 Task: Open Card Card0000000209 in Board Board0000000053 in Workspace WS0000000018 in Trello. Add Member mailaustralia7@gmail.com to Card Card0000000209 in Board Board0000000053 in Workspace WS0000000018 in Trello. Add Purple Label titled Label0000000209 to Card Card0000000209 in Board Board0000000053 in Workspace WS0000000018 in Trello. Add Checklist CL0000000209 to Card Card0000000209 in Board Board0000000053 in Workspace WS0000000018 in Trello. Add Dates with Start Date as Aug 01 2023 and Due Date as Aug 31 2023 to Card Card0000000209 in Board Board0000000053 in Workspace WS0000000018 in Trello
Action: Mouse moved to (661, 69)
Screenshot: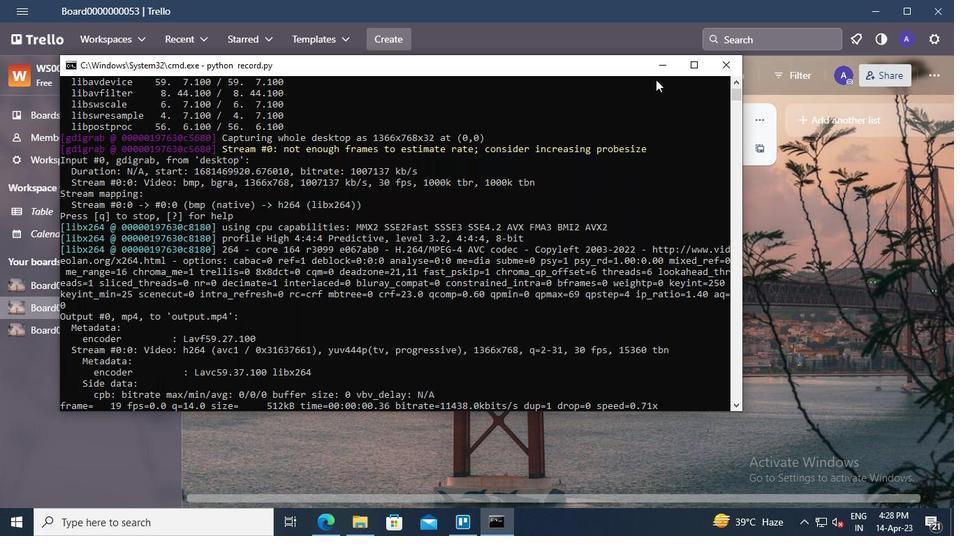 
Action: Mouse pressed left at (661, 69)
Screenshot: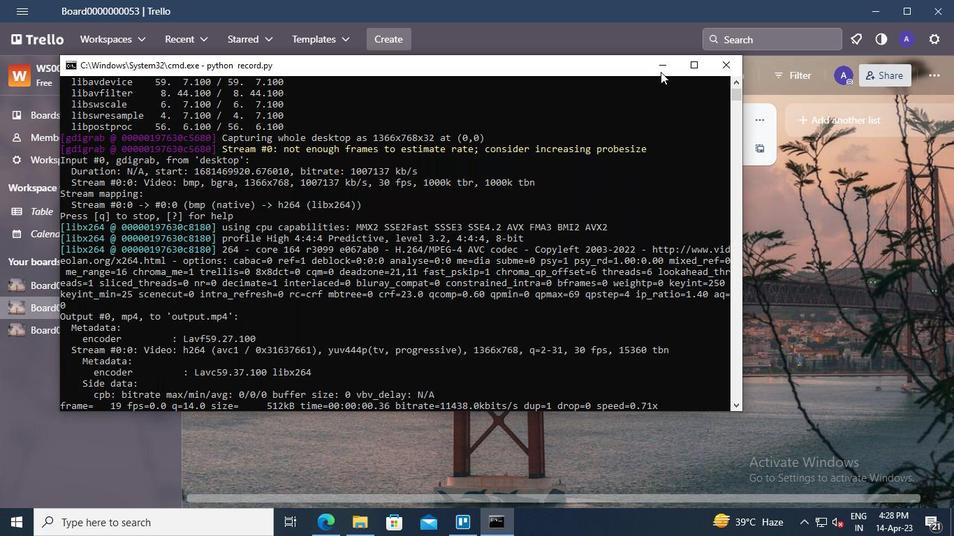 
Action: Mouse moved to (261, 150)
Screenshot: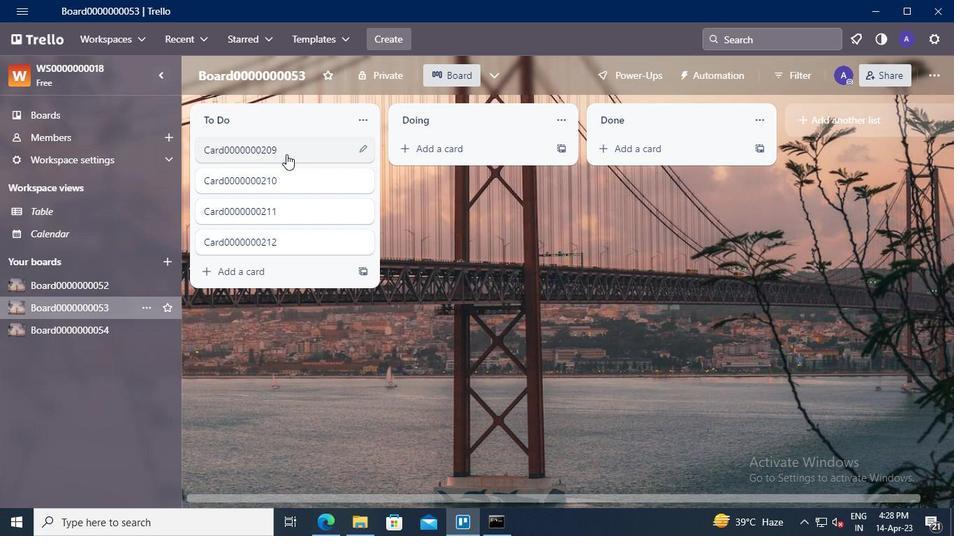 
Action: Mouse pressed left at (261, 150)
Screenshot: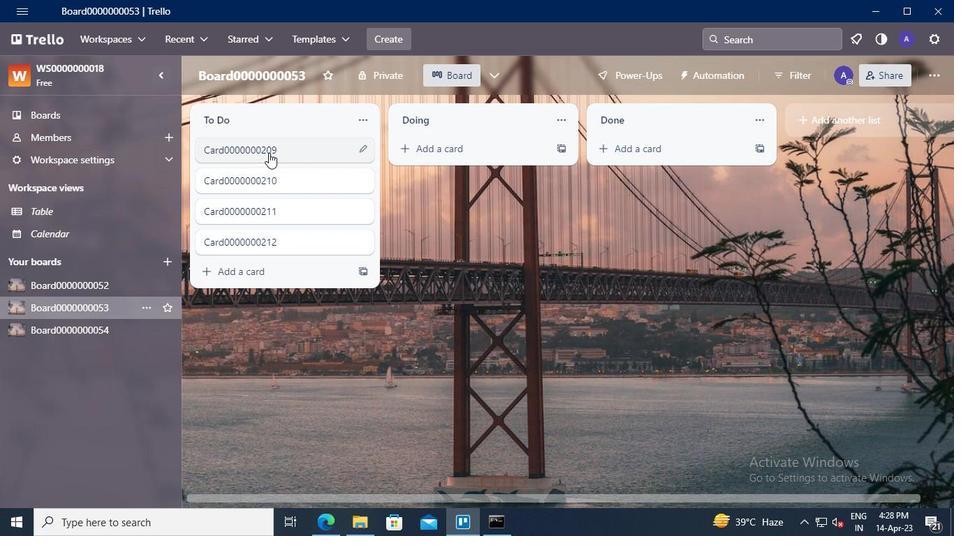 
Action: Mouse moved to (646, 129)
Screenshot: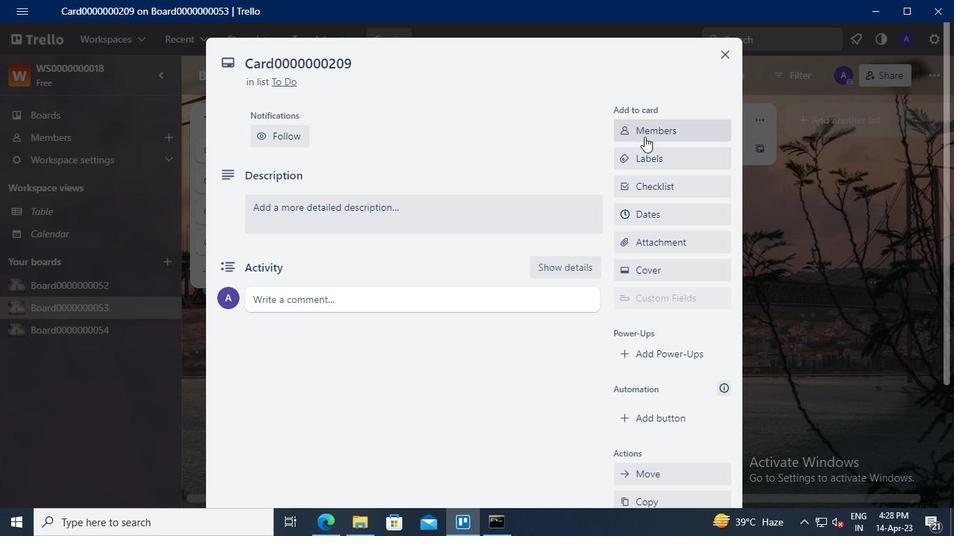 
Action: Mouse pressed left at (646, 129)
Screenshot: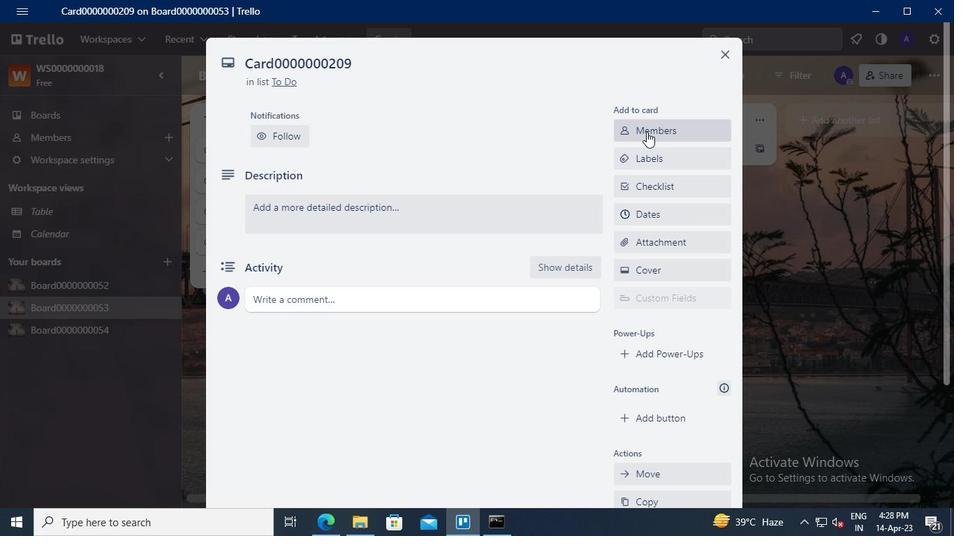 
Action: Mouse moved to (664, 189)
Screenshot: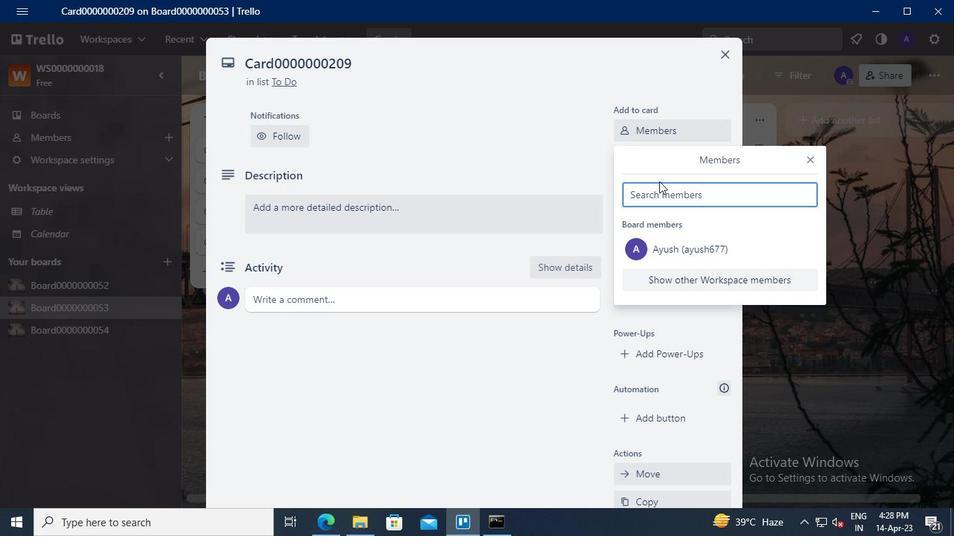 
Action: Mouse pressed left at (664, 189)
Screenshot: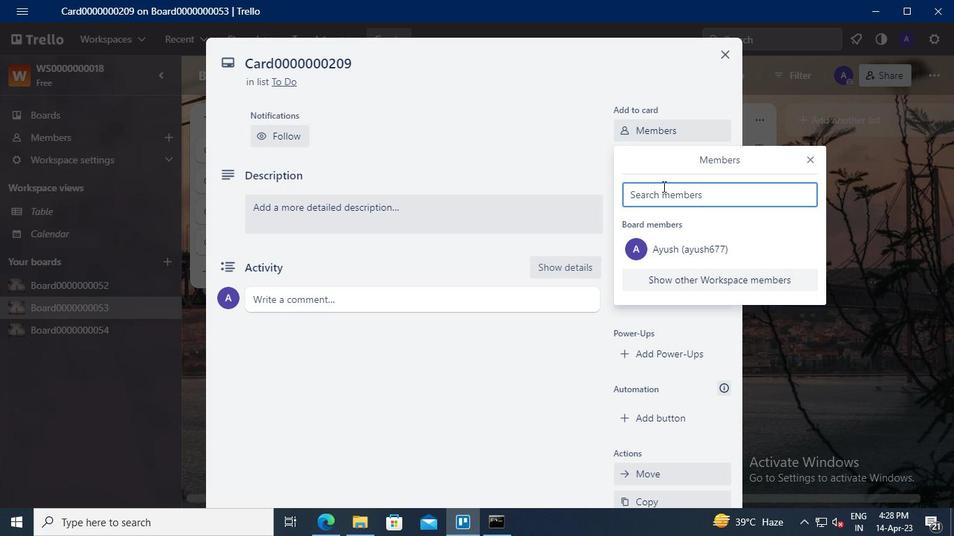 
Action: Mouse moved to (615, 169)
Screenshot: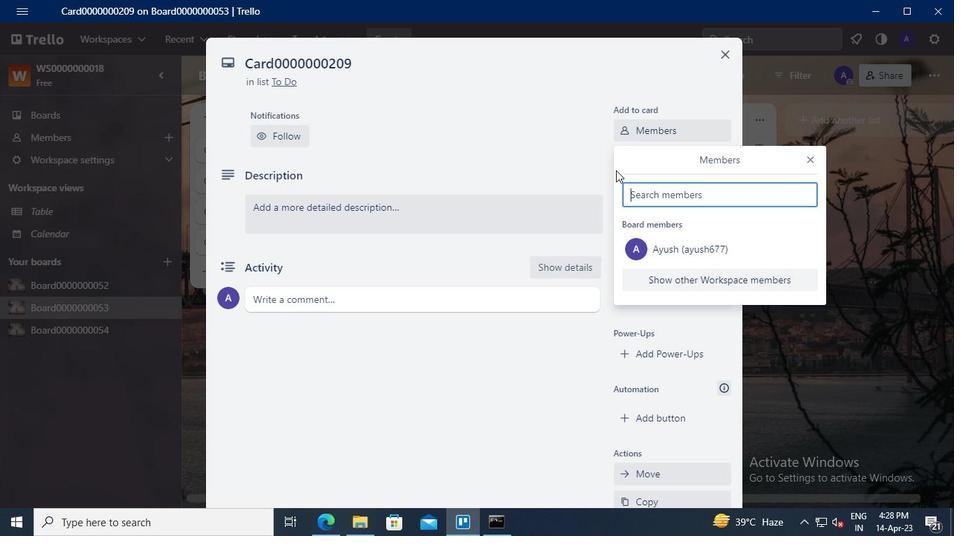 
Action: Keyboard Key.shift_r
Screenshot: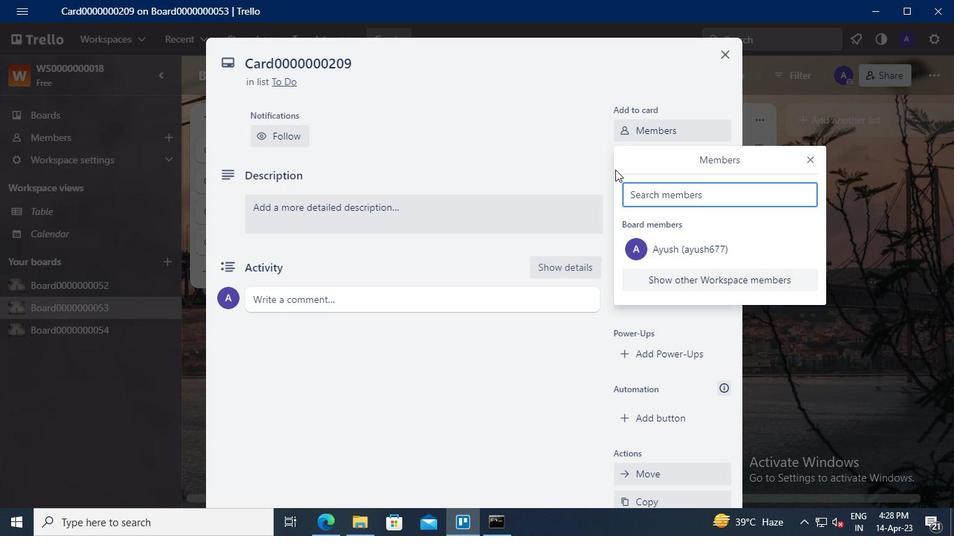 
Action: Keyboard A
Screenshot: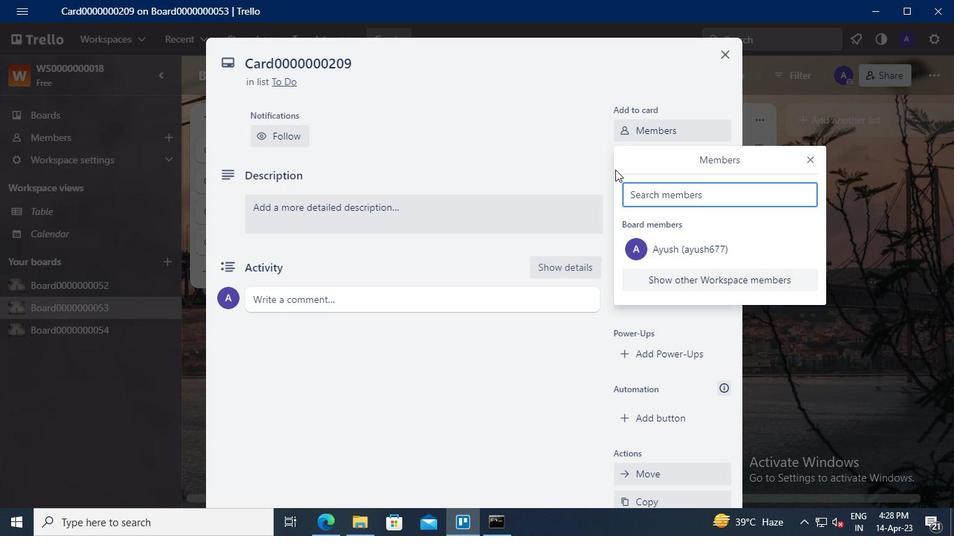 
Action: Keyboard u
Screenshot: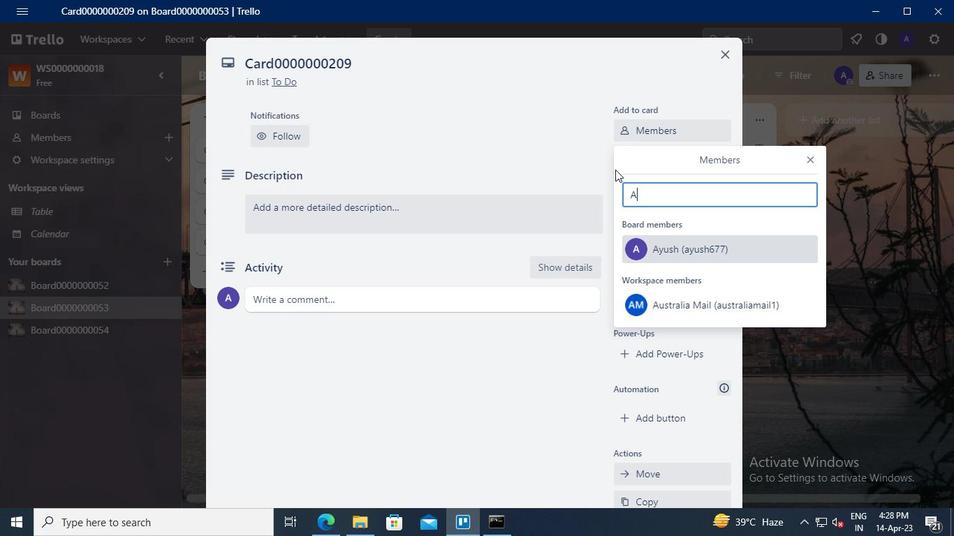 
Action: Keyboard s
Screenshot: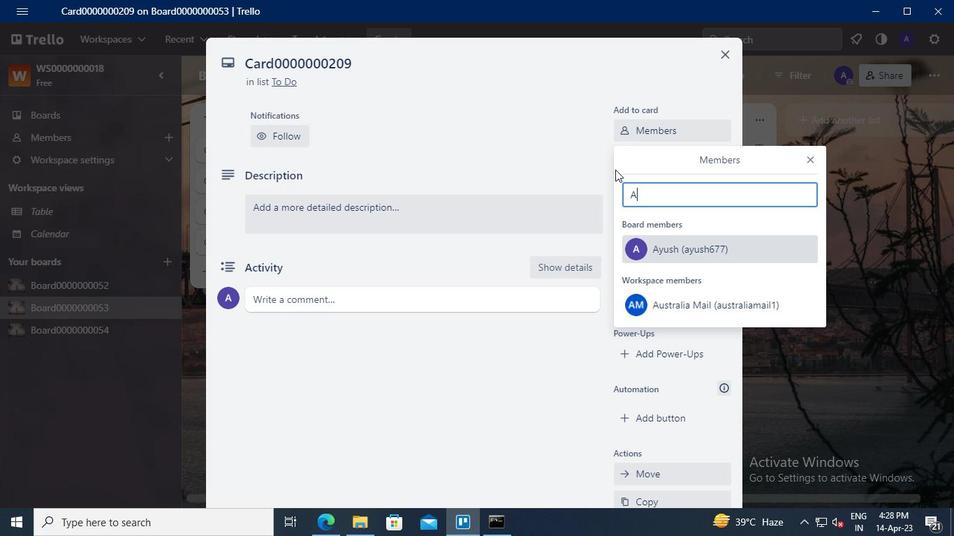 
Action: Keyboard t
Screenshot: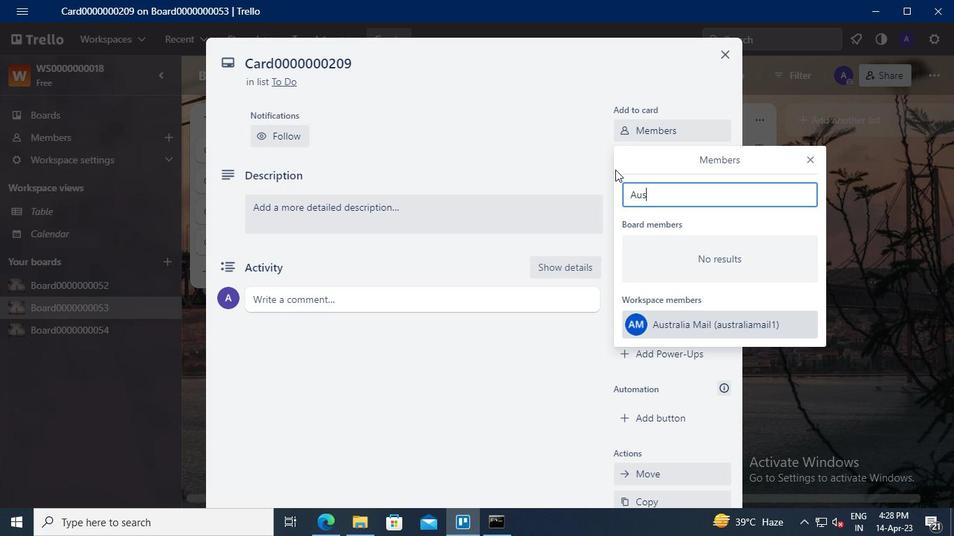 
Action: Mouse moved to (613, 169)
Screenshot: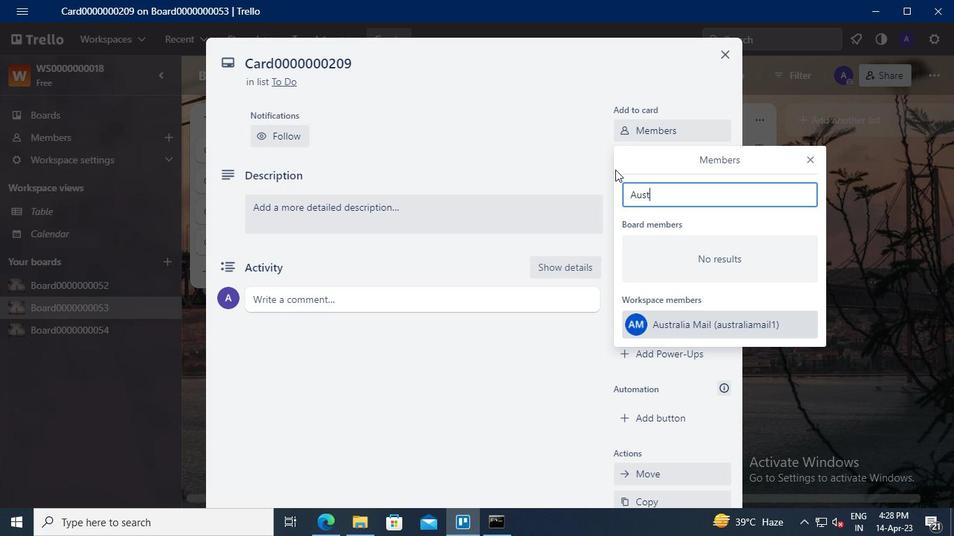 
Action: Keyboard r
Screenshot: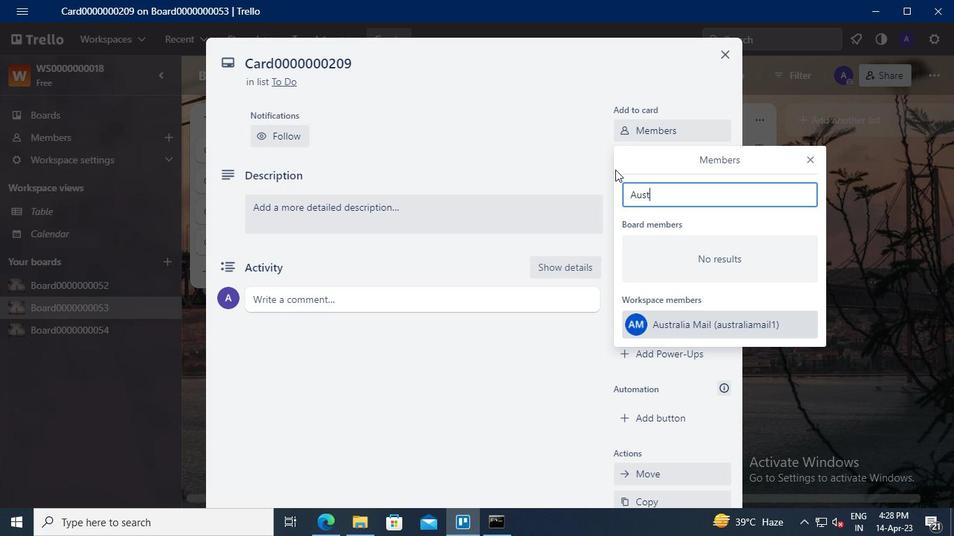 
Action: Keyboard a
Screenshot: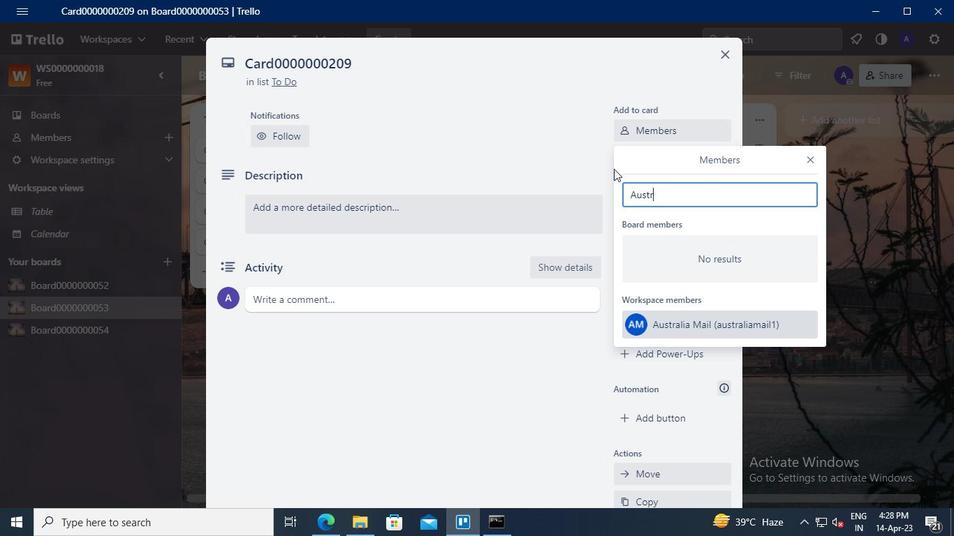 
Action: Keyboard l
Screenshot: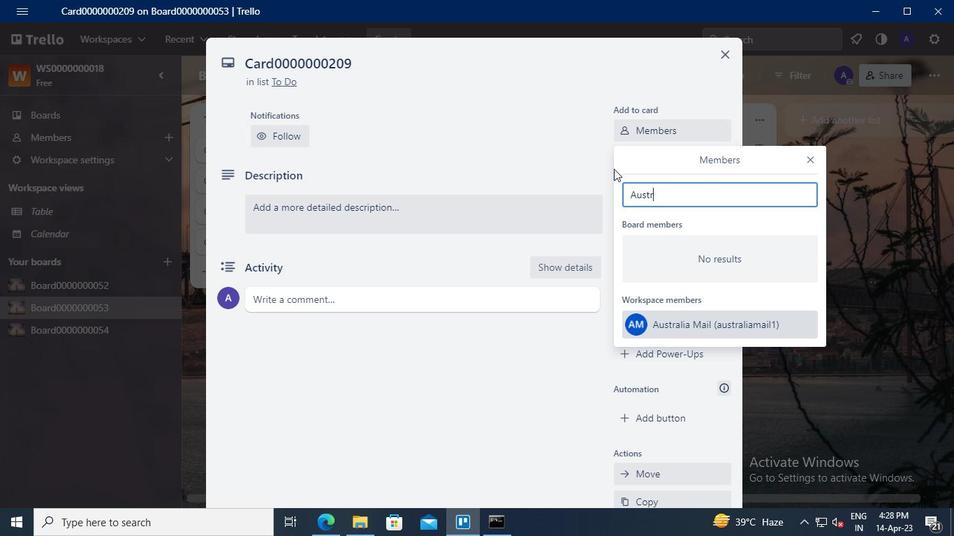 
Action: Keyboard i
Screenshot: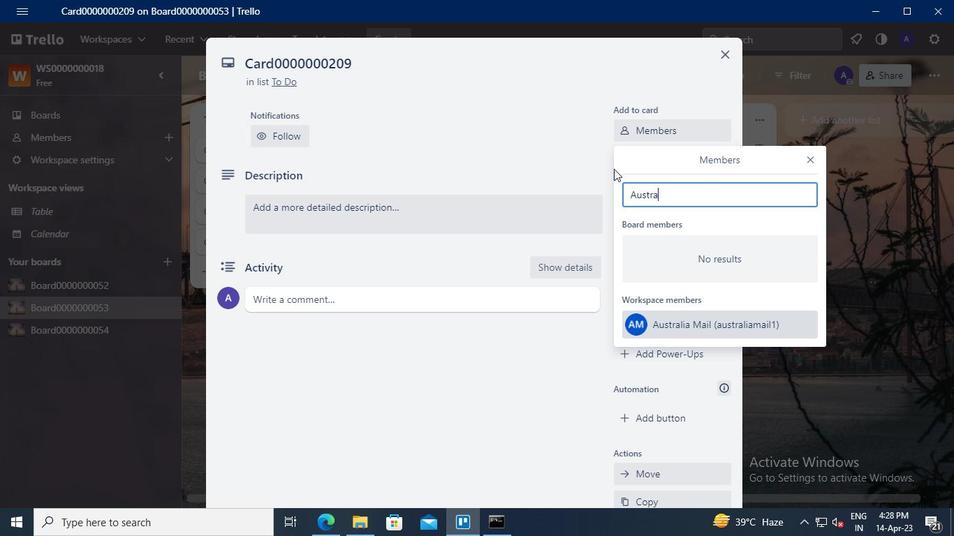 
Action: Keyboard a
Screenshot: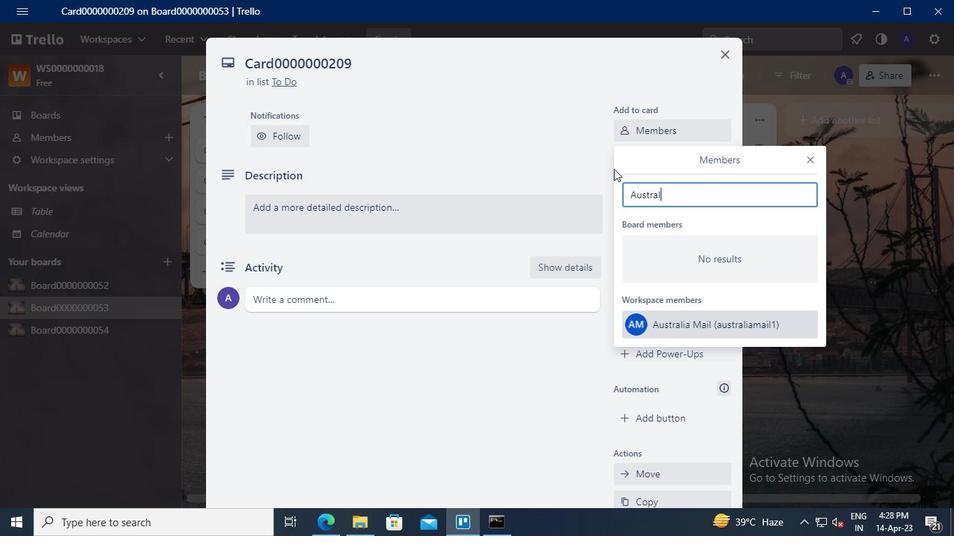 
Action: Mouse moved to (684, 326)
Screenshot: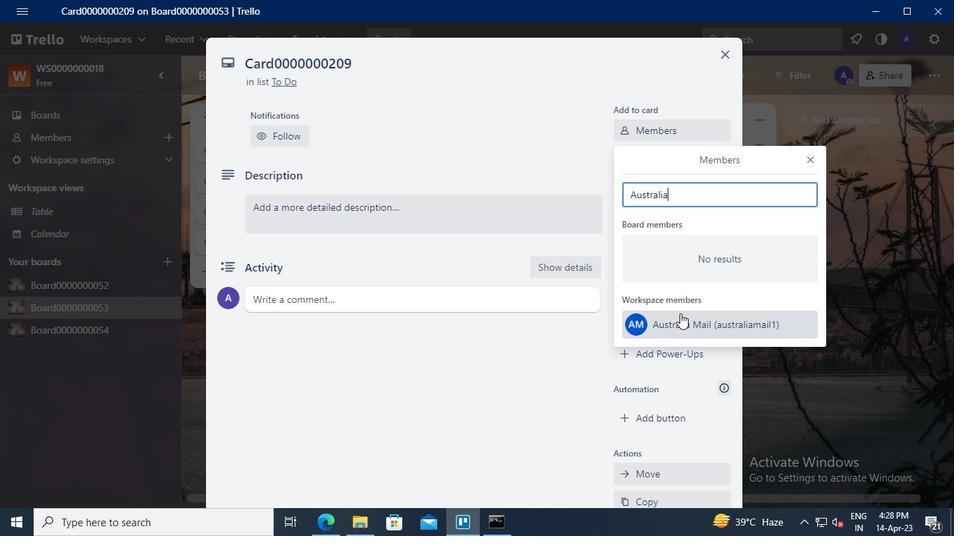 
Action: Mouse pressed left at (684, 326)
Screenshot: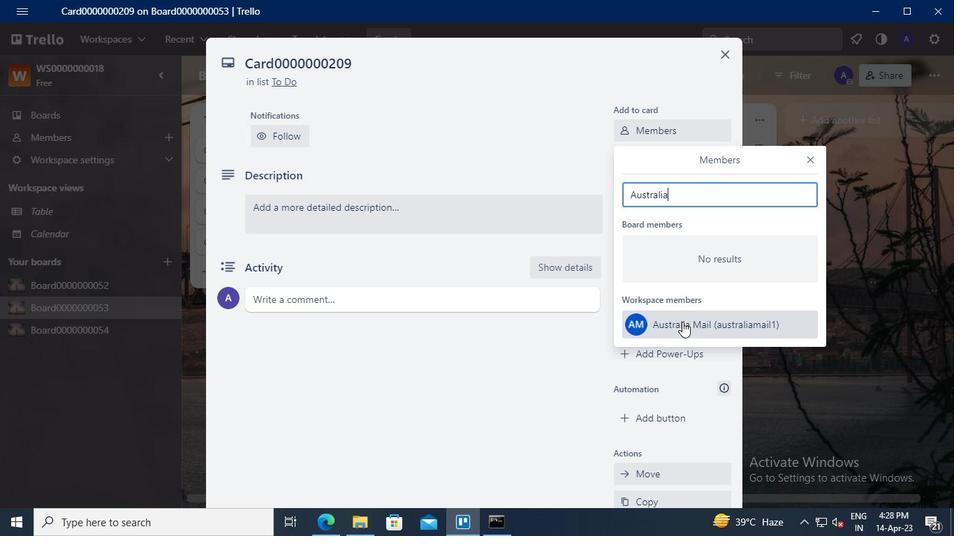 
Action: Mouse moved to (810, 159)
Screenshot: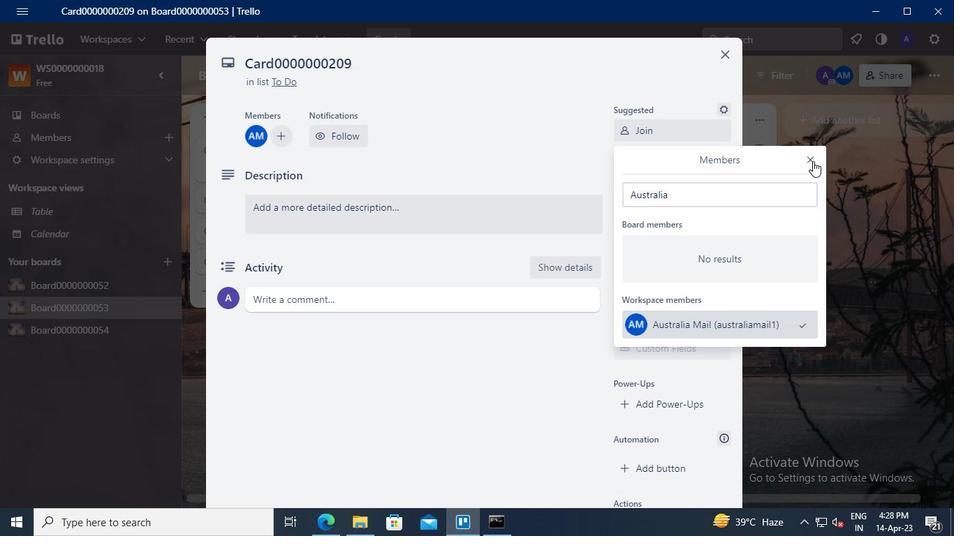 
Action: Mouse pressed left at (810, 159)
Screenshot: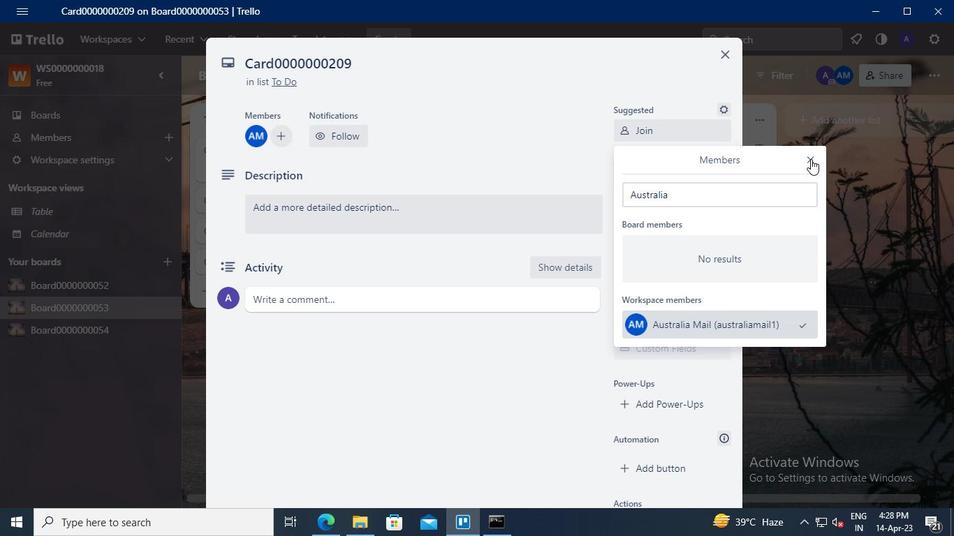 
Action: Mouse moved to (684, 205)
Screenshot: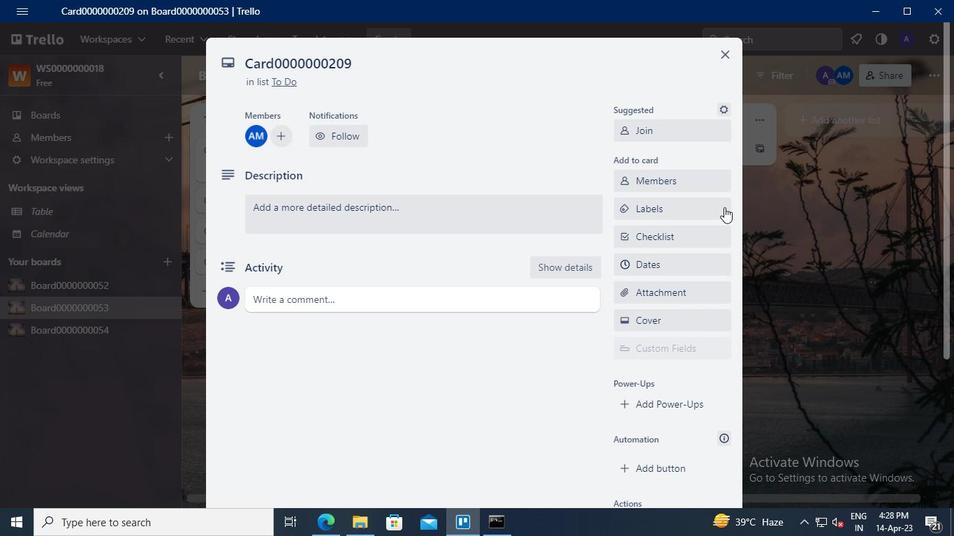 
Action: Mouse pressed left at (684, 205)
Screenshot: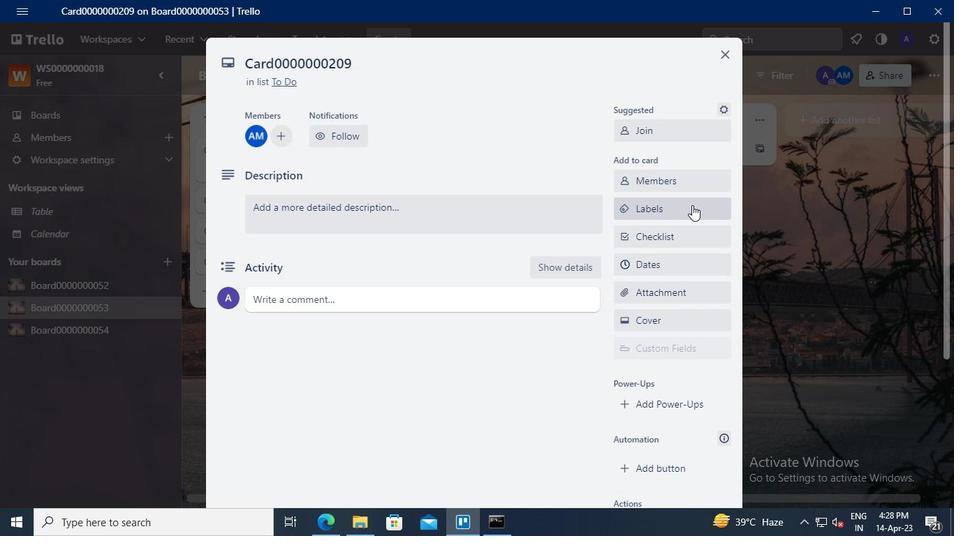 
Action: Mouse moved to (720, 317)
Screenshot: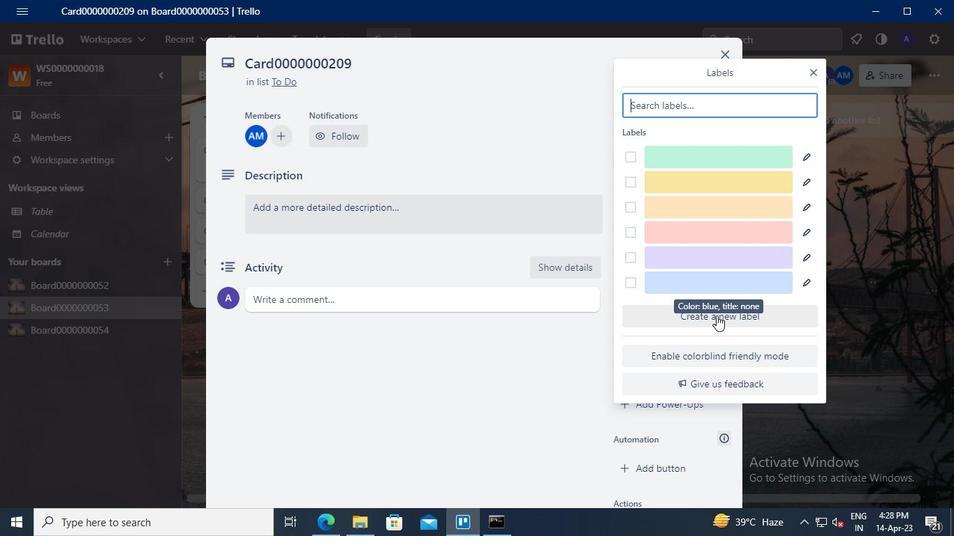 
Action: Mouse pressed left at (720, 317)
Screenshot: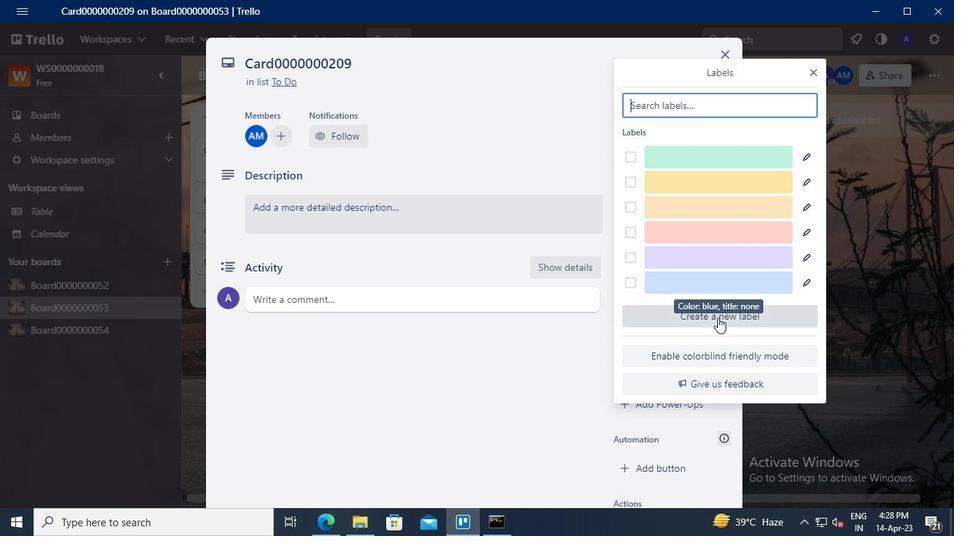 
Action: Mouse moved to (679, 196)
Screenshot: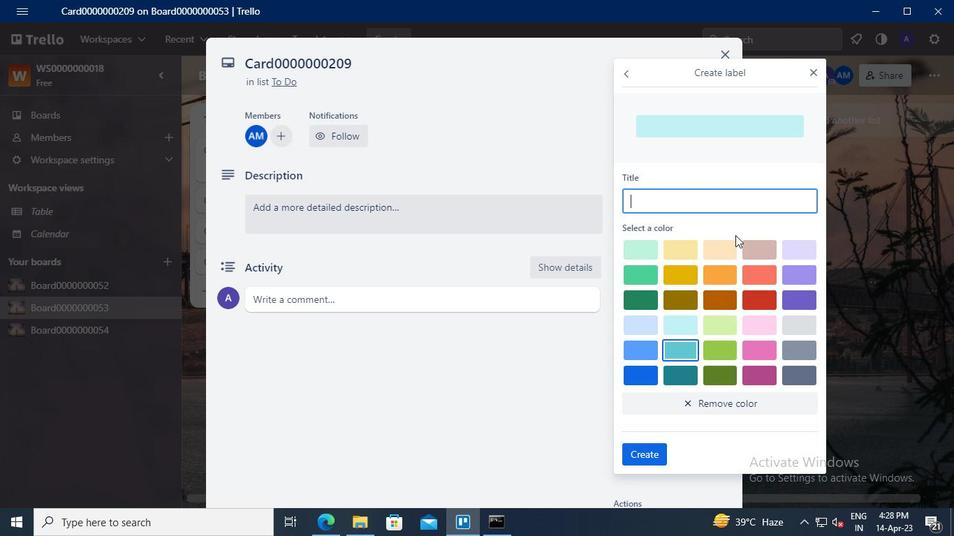 
Action: Mouse pressed left at (679, 196)
Screenshot: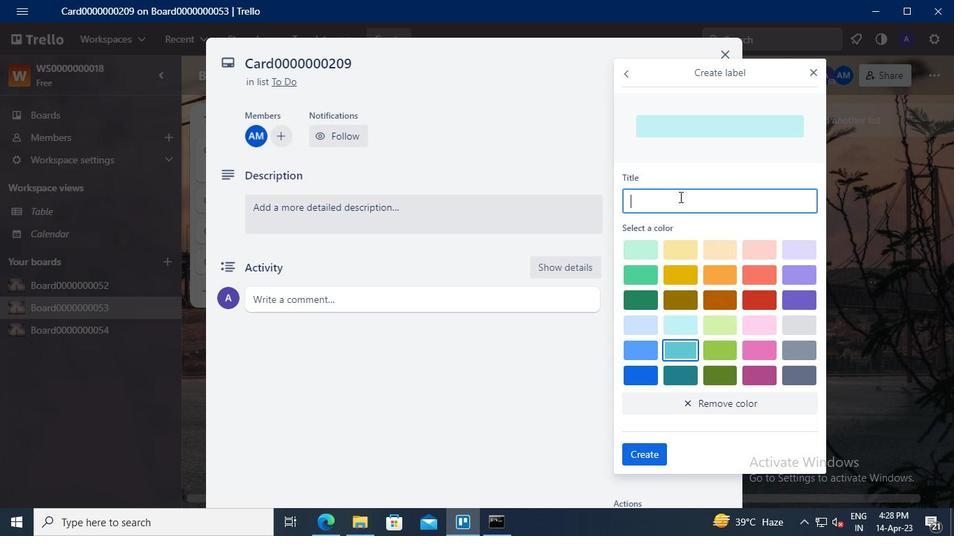 
Action: Keyboard Key.shift
Screenshot: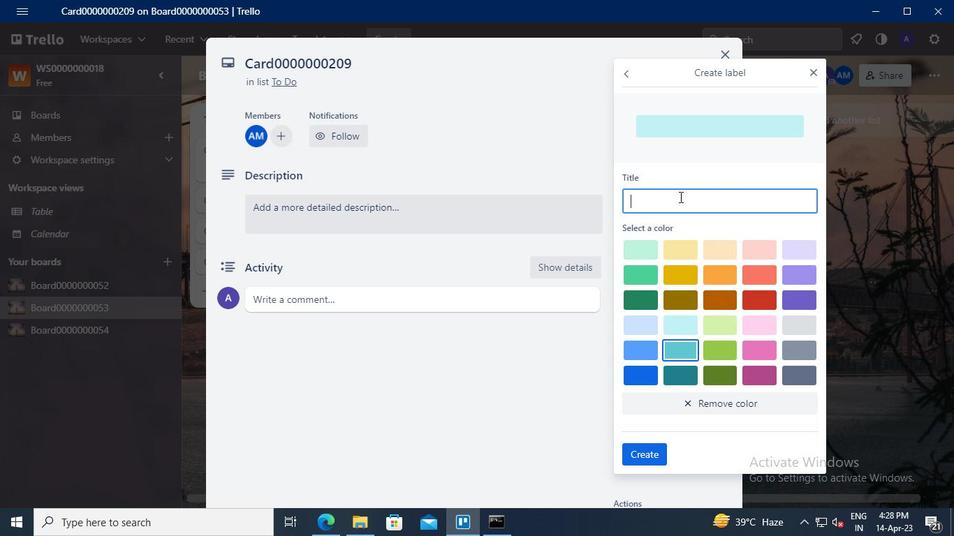
Action: Keyboard L
Screenshot: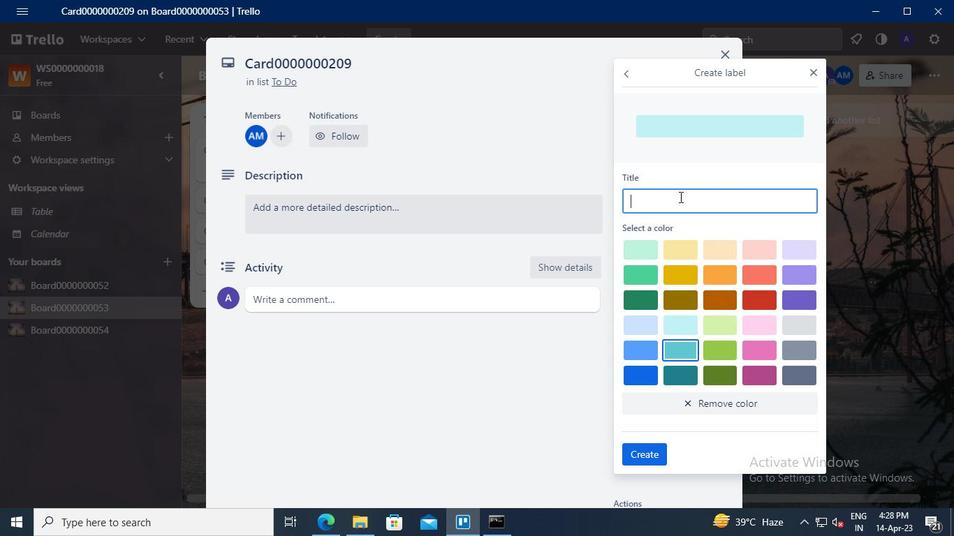 
Action: Keyboard a
Screenshot: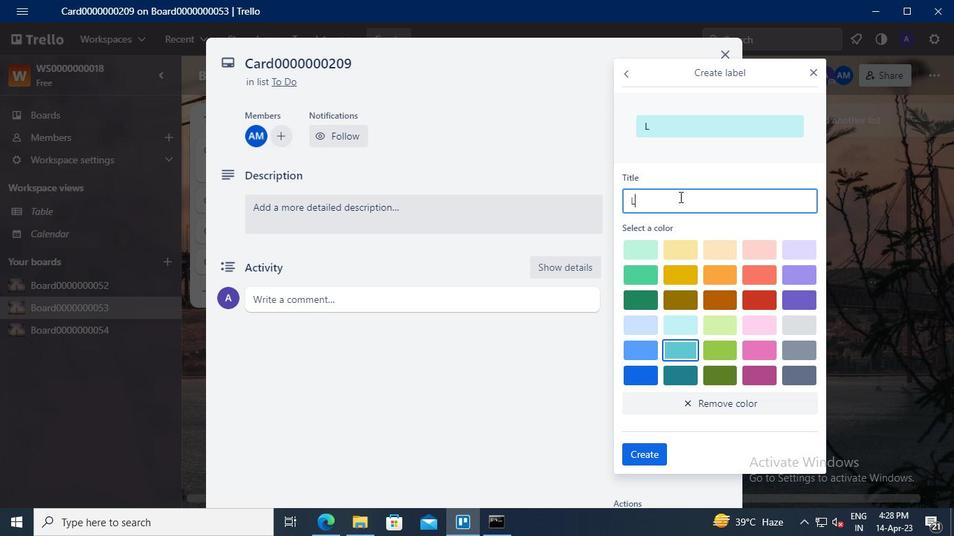 
Action: Mouse moved to (678, 196)
Screenshot: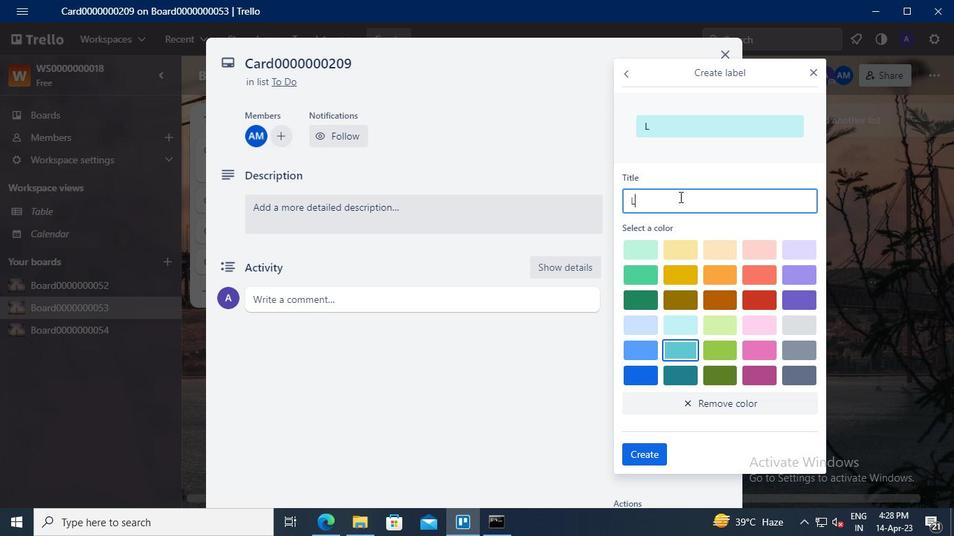 
Action: Keyboard b
Screenshot: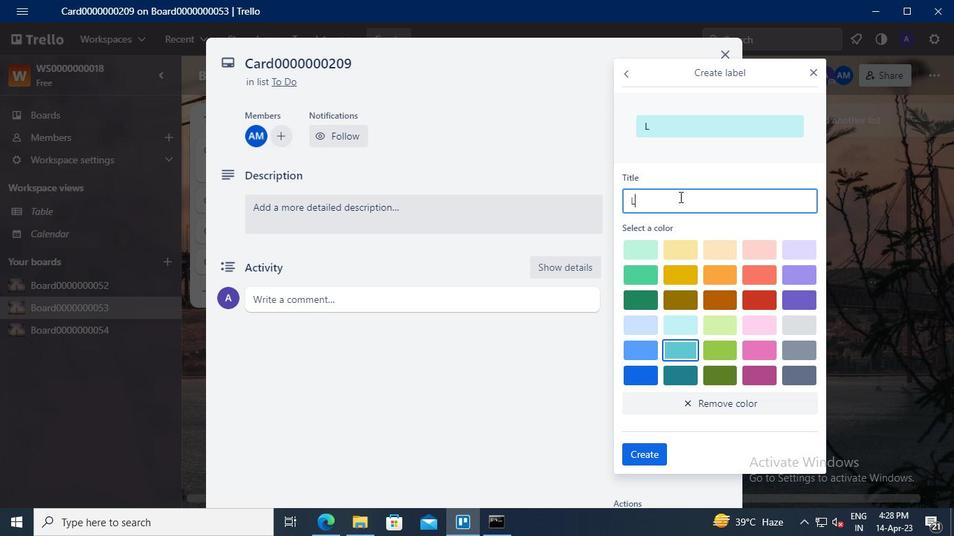 
Action: Keyboard e
Screenshot: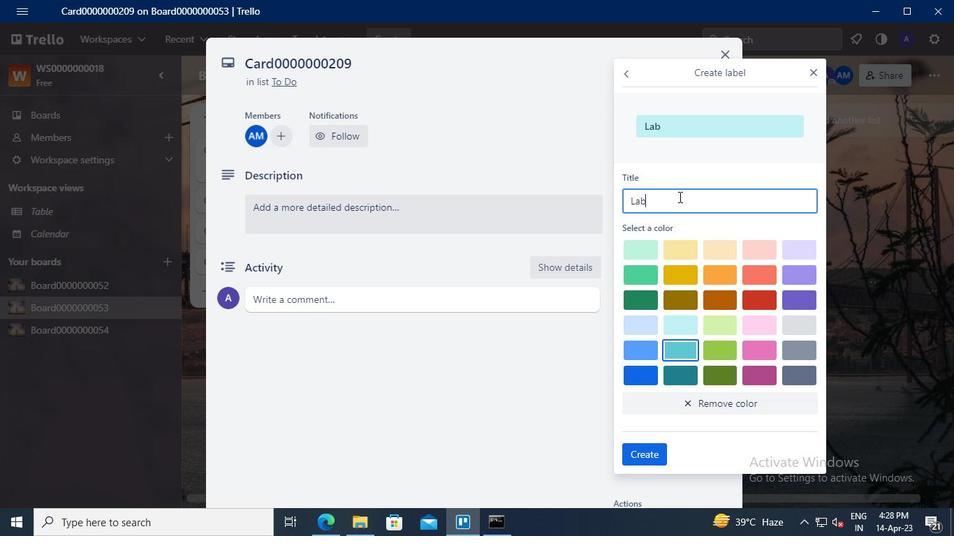 
Action: Keyboard l
Screenshot: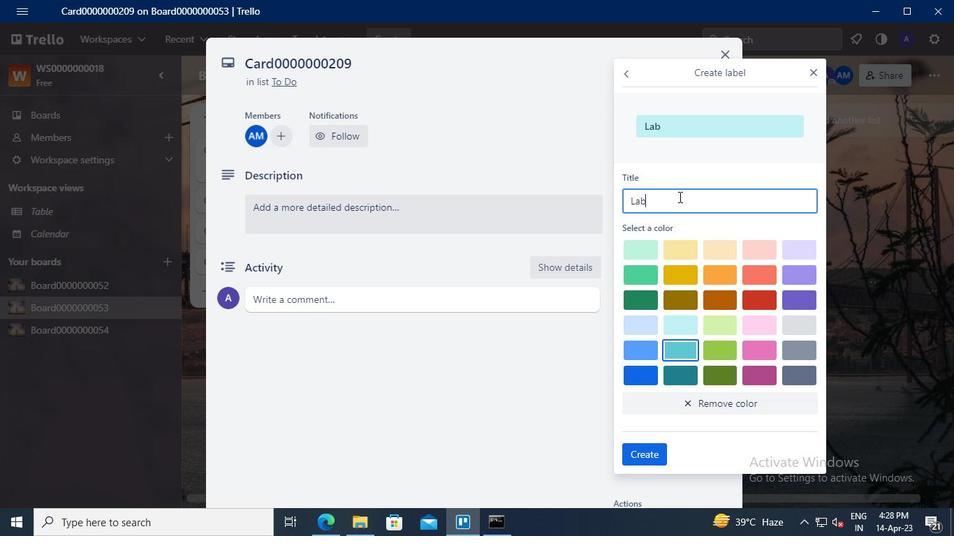 
Action: Keyboard <96>
Screenshot: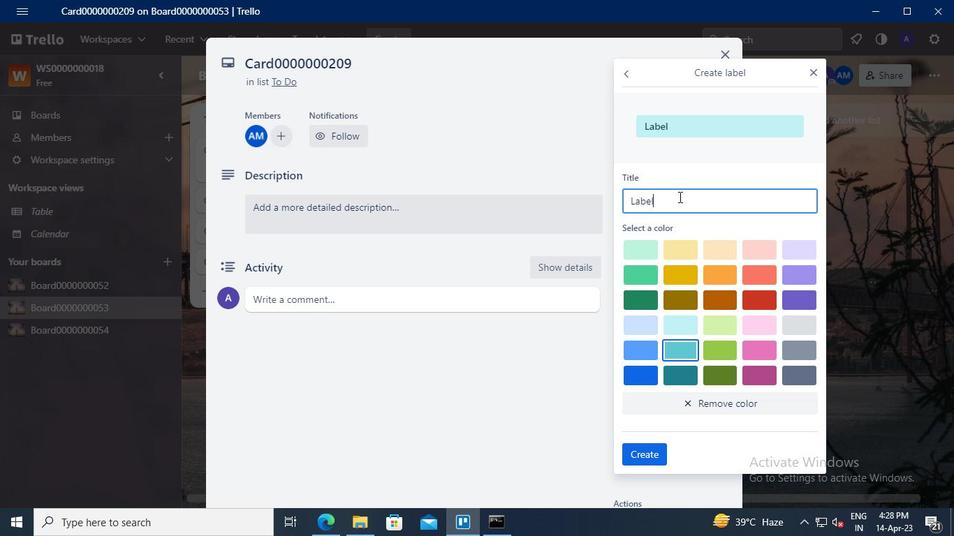 
Action: Keyboard <96>
Screenshot: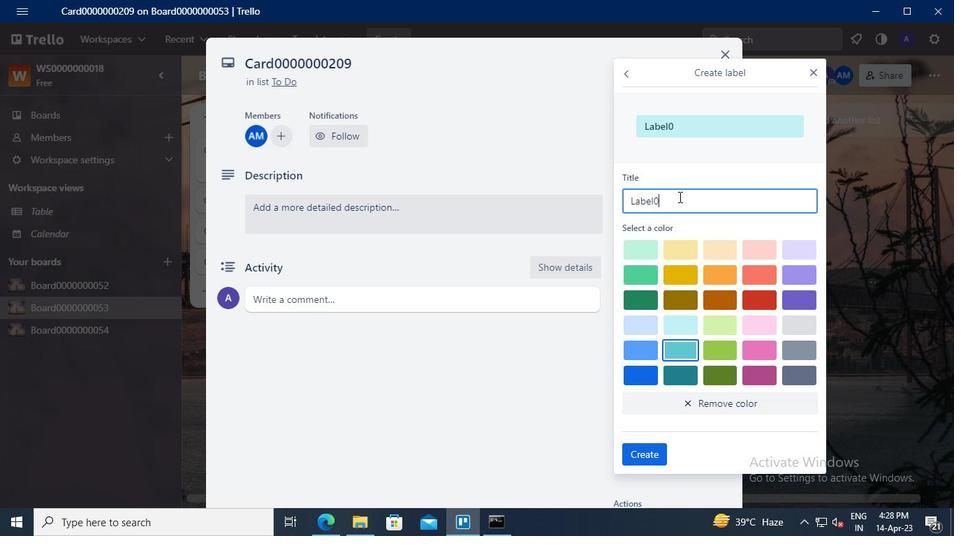 
Action: Keyboard <96>
Screenshot: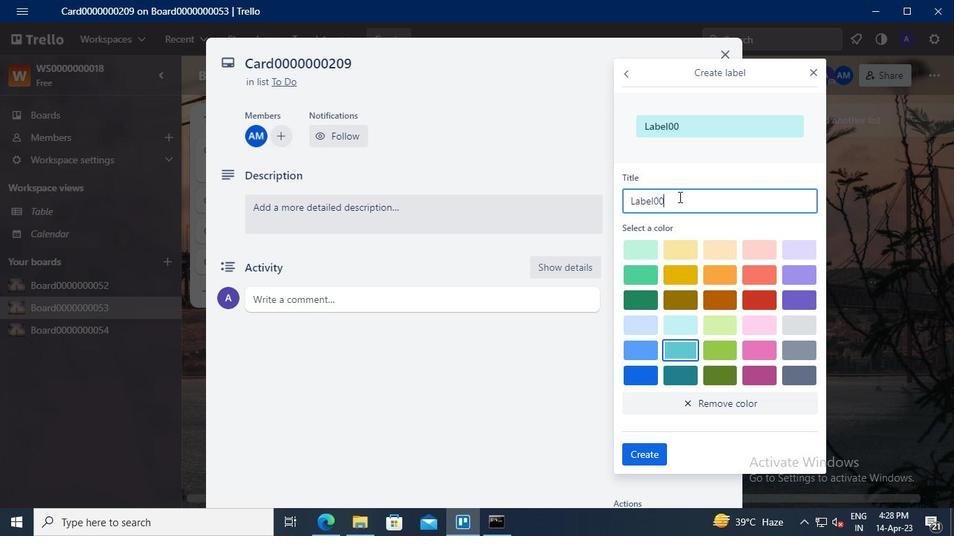 
Action: Keyboard <96>
Screenshot: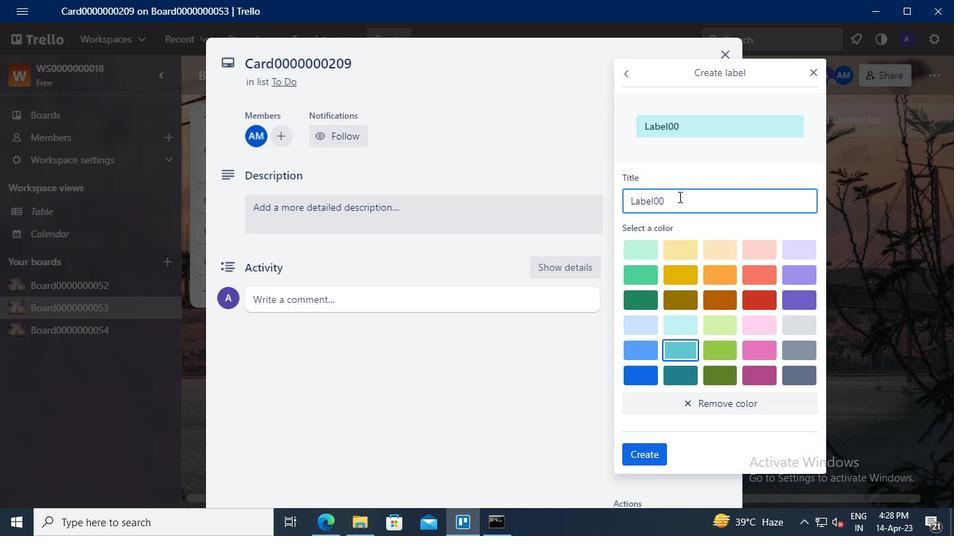 
Action: Keyboard <96>
Screenshot: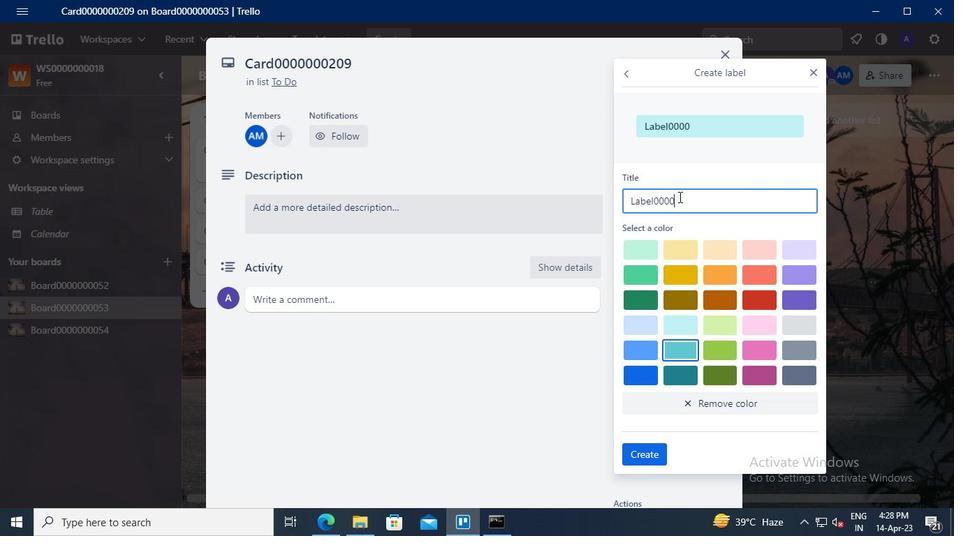 
Action: Keyboard <96>
Screenshot: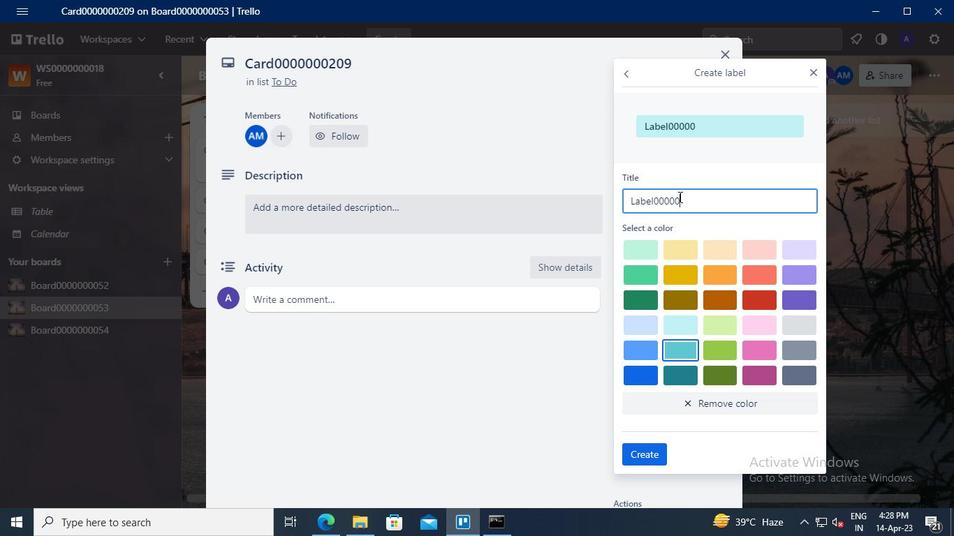 
Action: Keyboard <96>
Screenshot: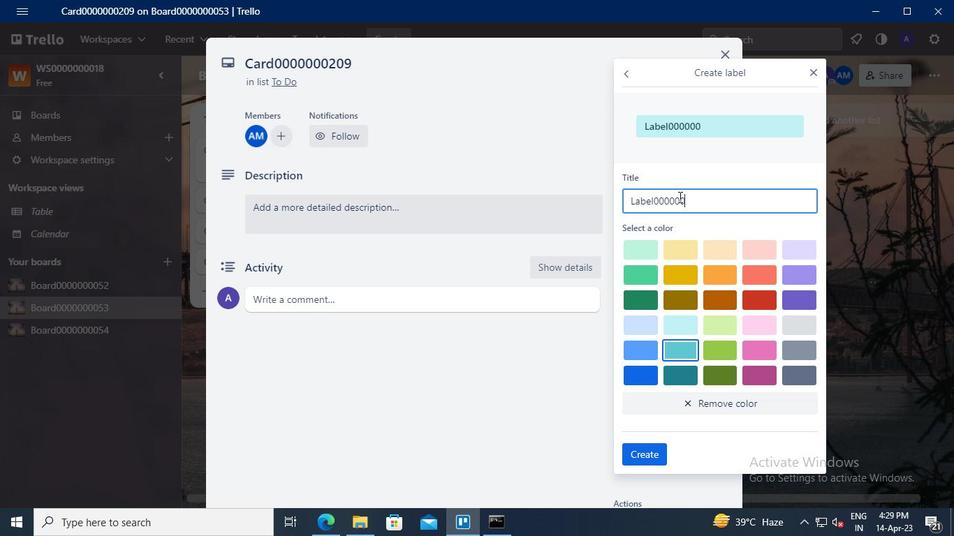
Action: Keyboard <98>
Screenshot: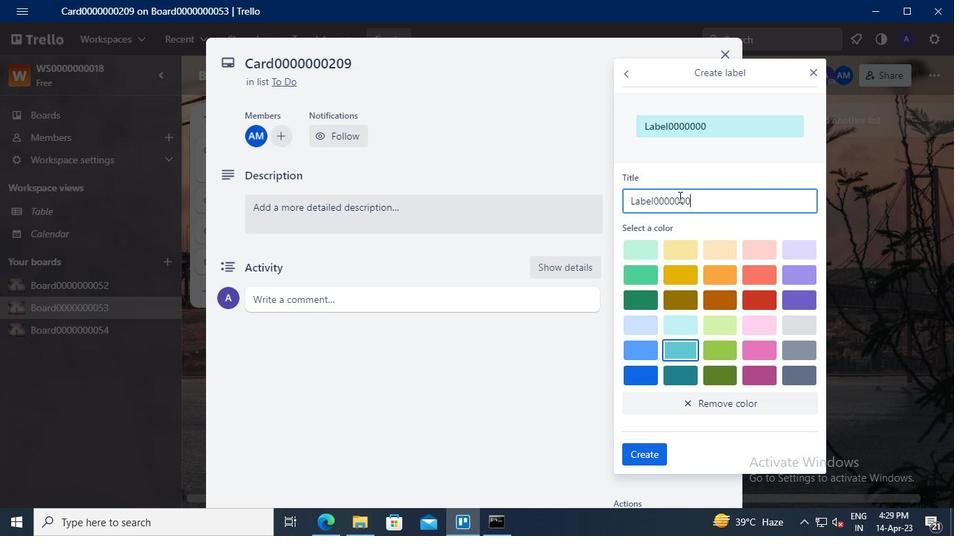 
Action: Keyboard <96>
Screenshot: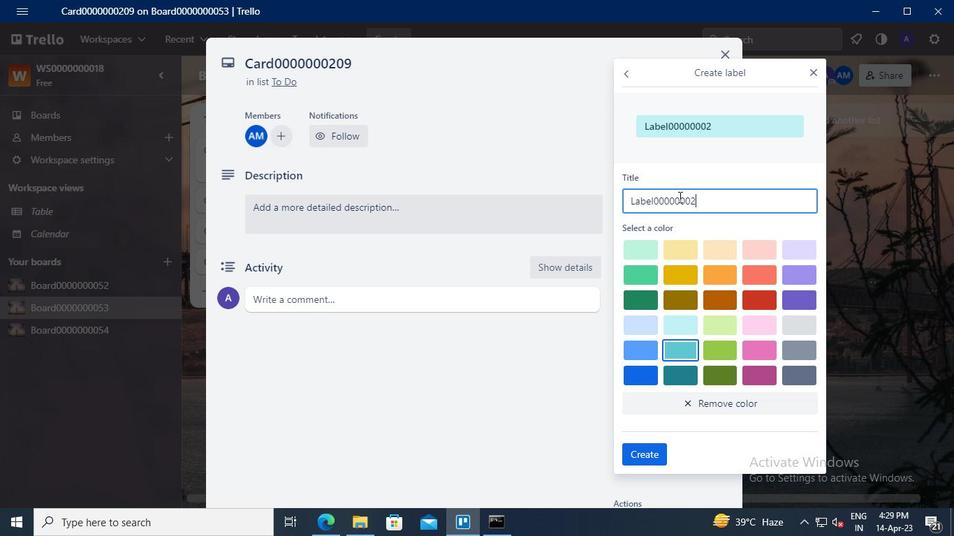 
Action: Keyboard <105>
Screenshot: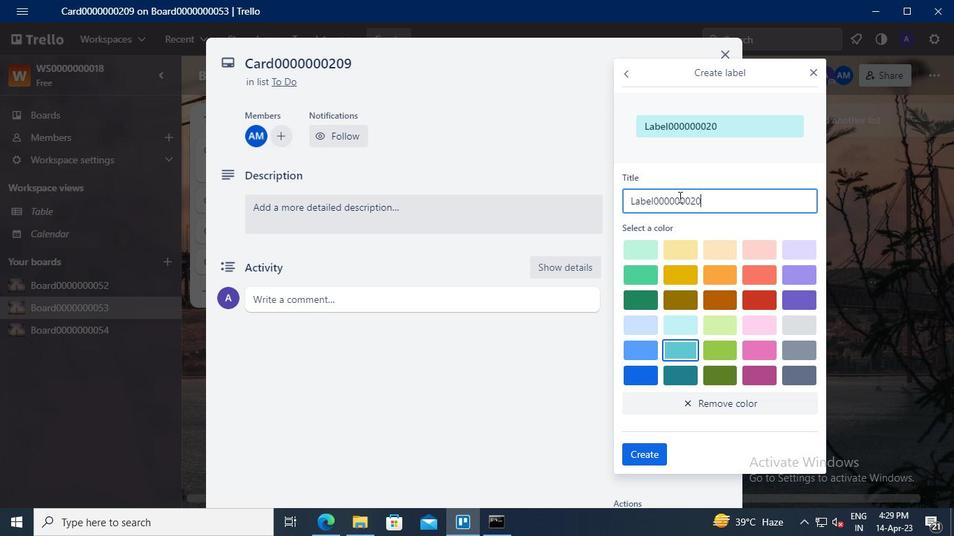 
Action: Mouse moved to (794, 281)
Screenshot: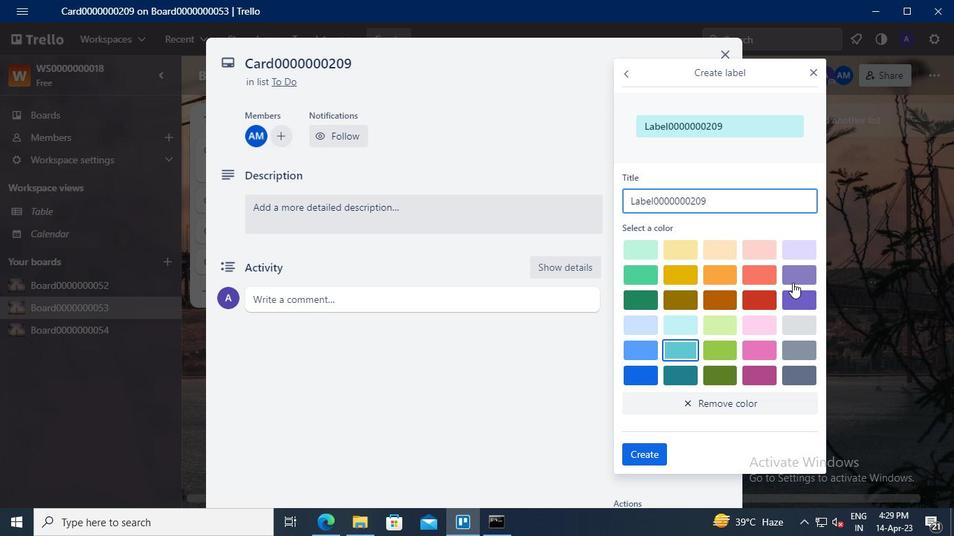 
Action: Mouse pressed left at (794, 281)
Screenshot: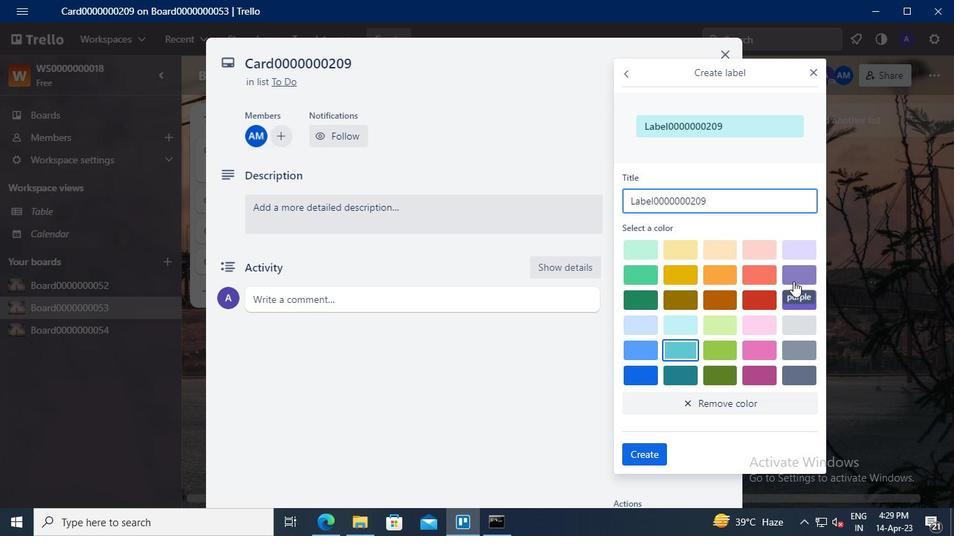 
Action: Mouse moved to (655, 456)
Screenshot: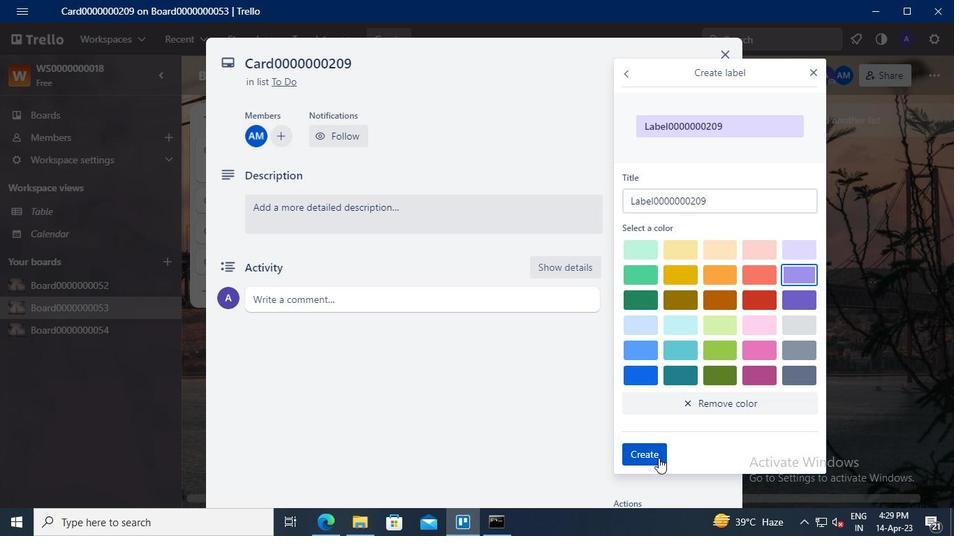 
Action: Mouse pressed left at (655, 456)
Screenshot: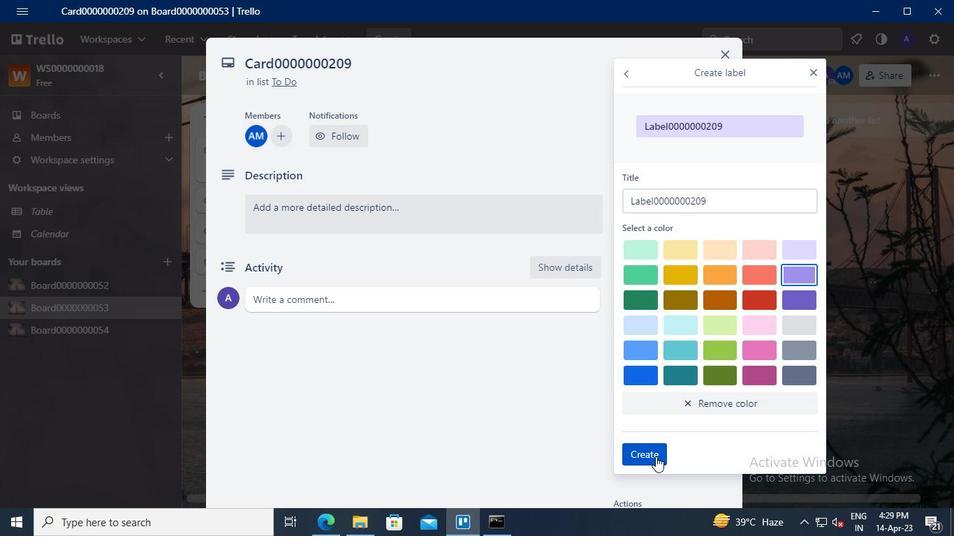 
Action: Mouse moved to (815, 70)
Screenshot: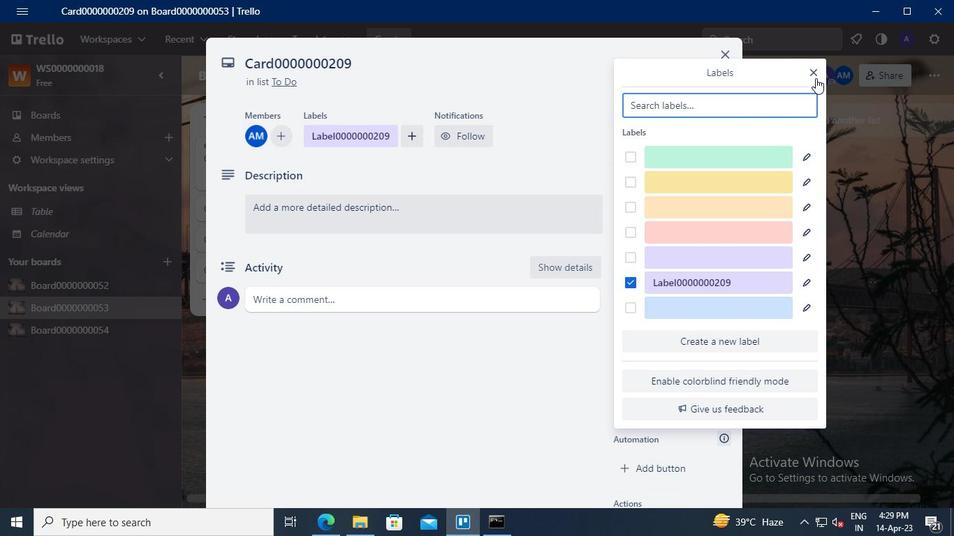 
Action: Mouse pressed left at (815, 70)
Screenshot: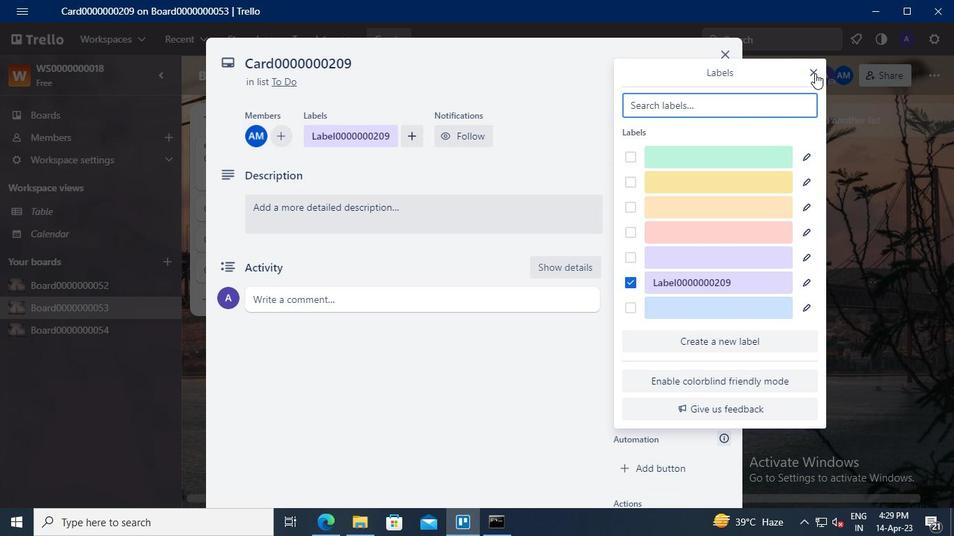 
Action: Mouse moved to (685, 231)
Screenshot: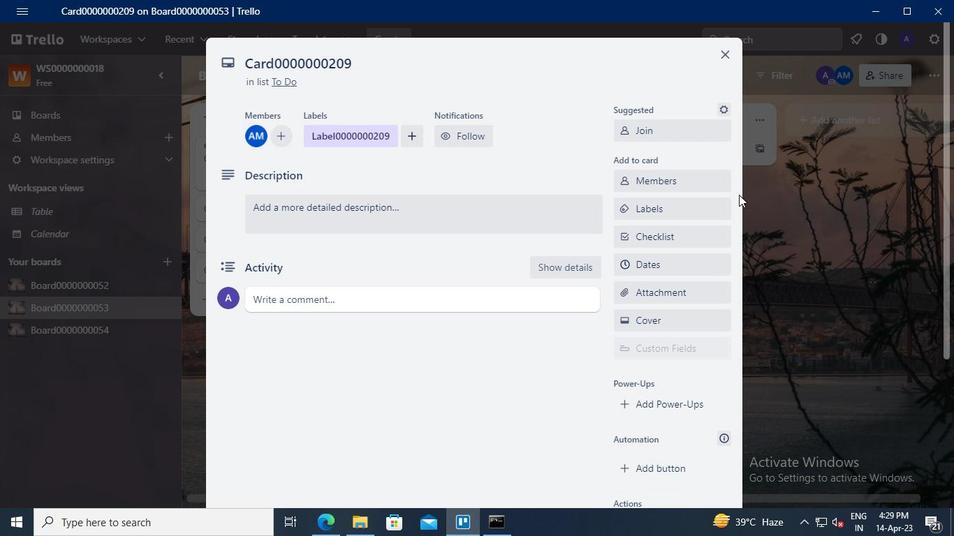 
Action: Mouse pressed left at (685, 231)
Screenshot: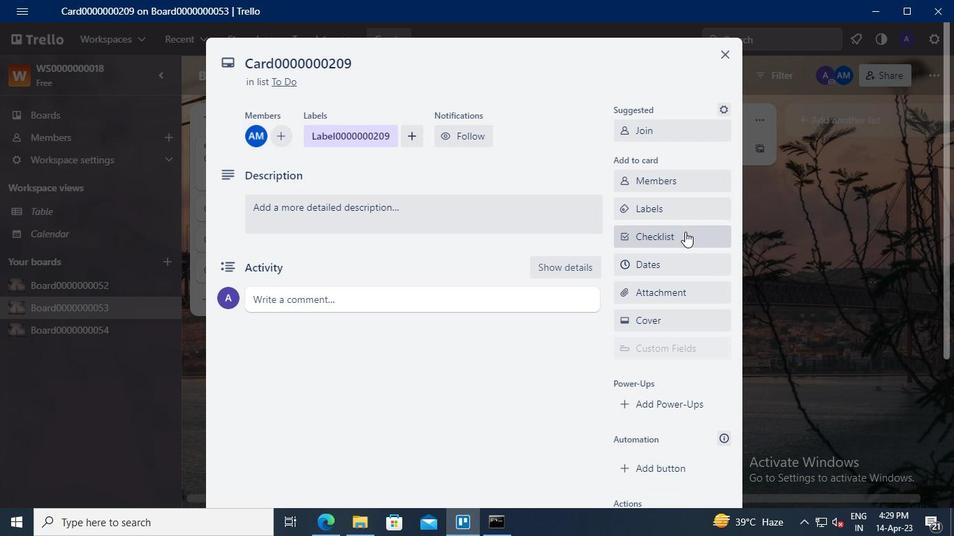 
Action: Mouse moved to (680, 231)
Screenshot: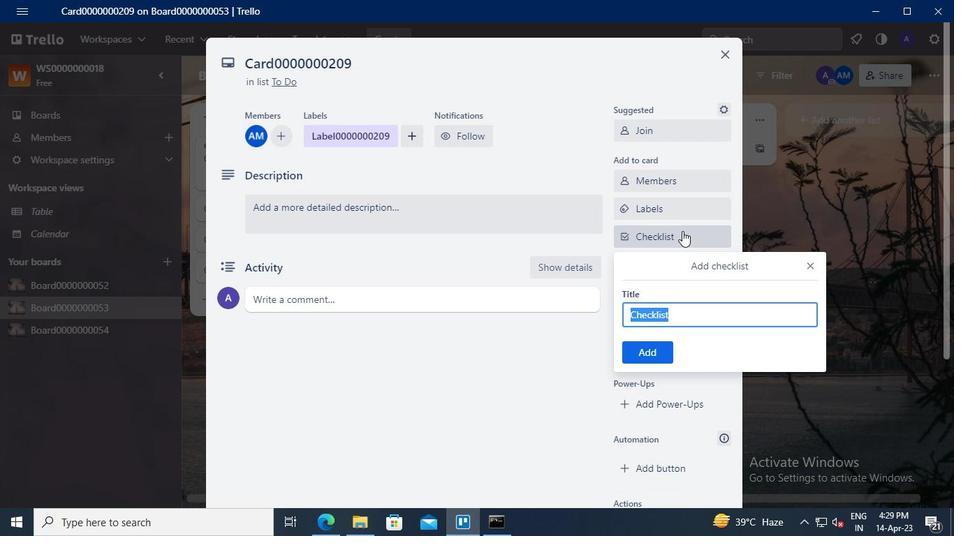 
Action: Keyboard Key.delete
Screenshot: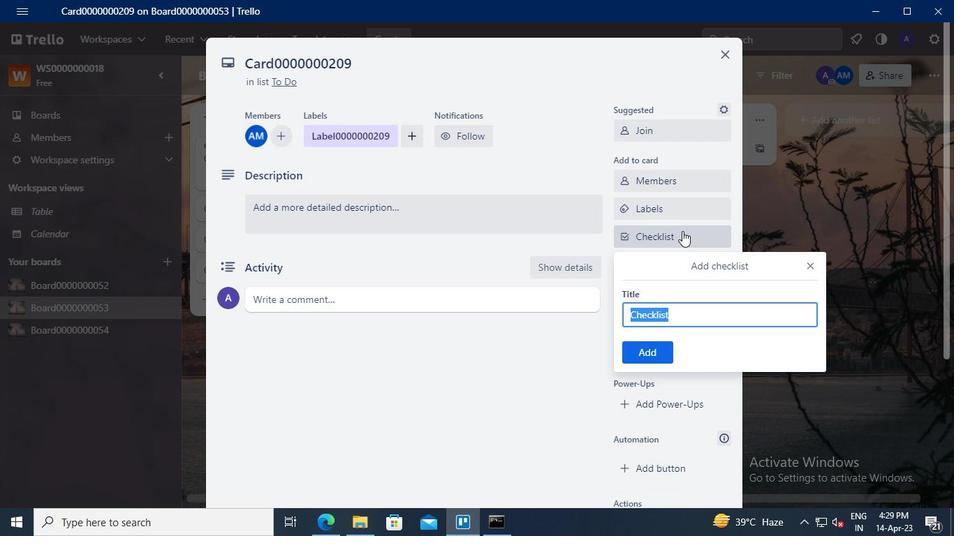 
Action: Mouse moved to (680, 230)
Screenshot: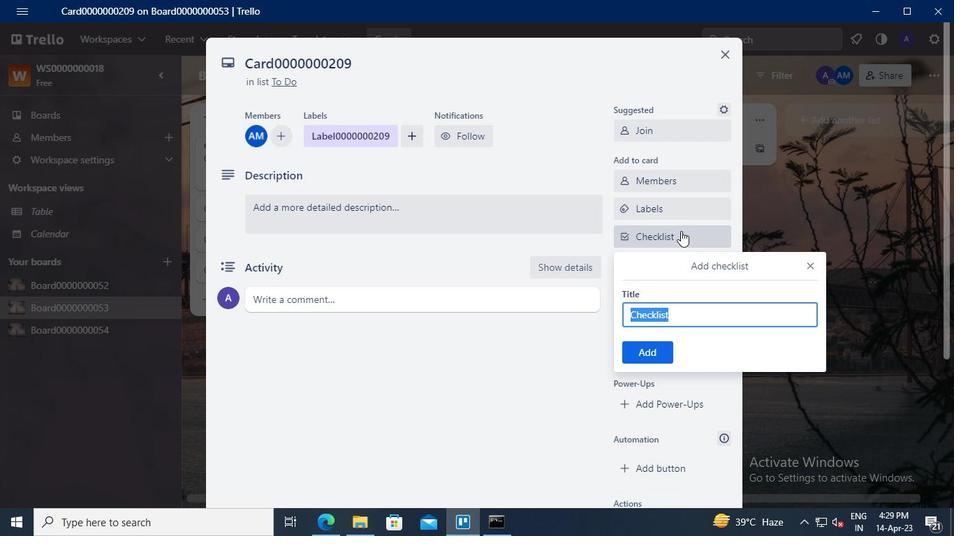 
Action: Keyboard Key.shift
Screenshot: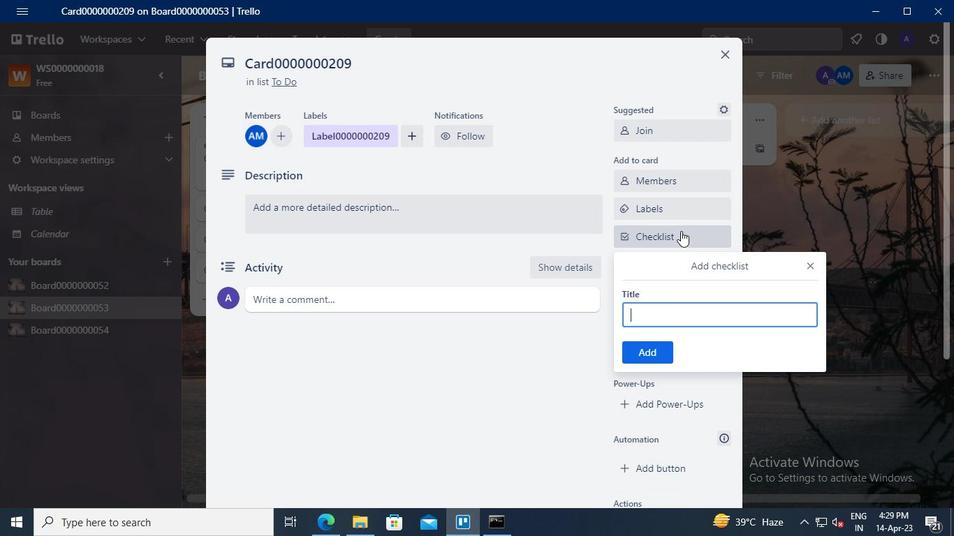 
Action: Mouse moved to (678, 229)
Screenshot: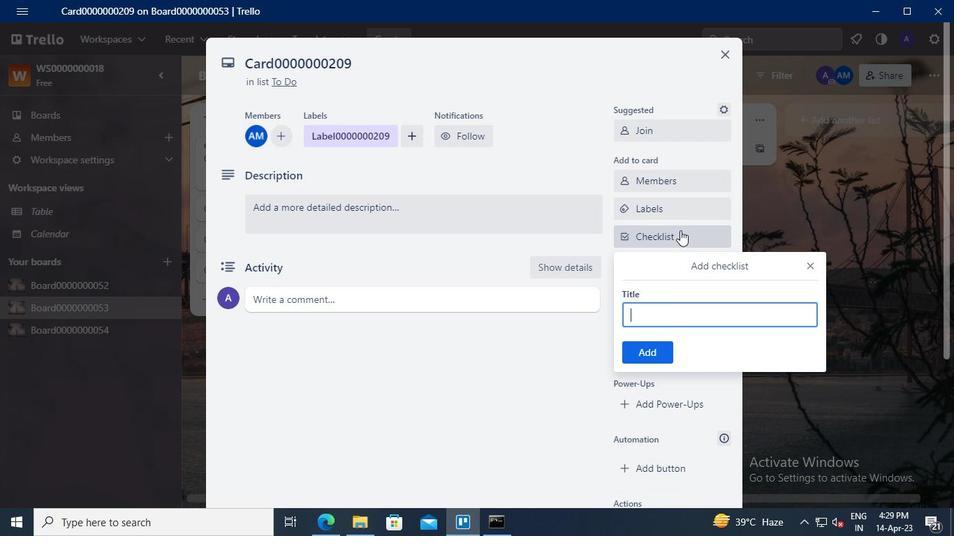 
Action: Keyboard C
Screenshot: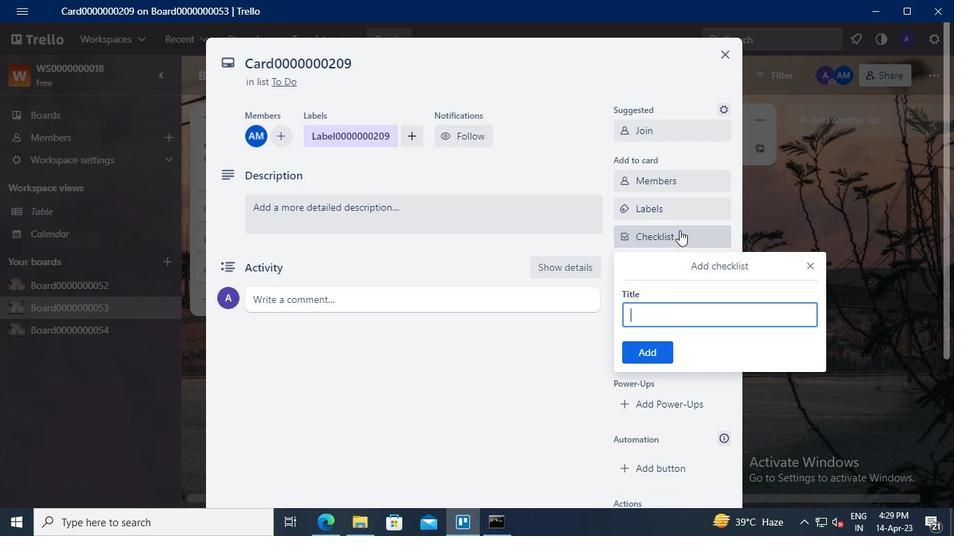 
Action: Keyboard L
Screenshot: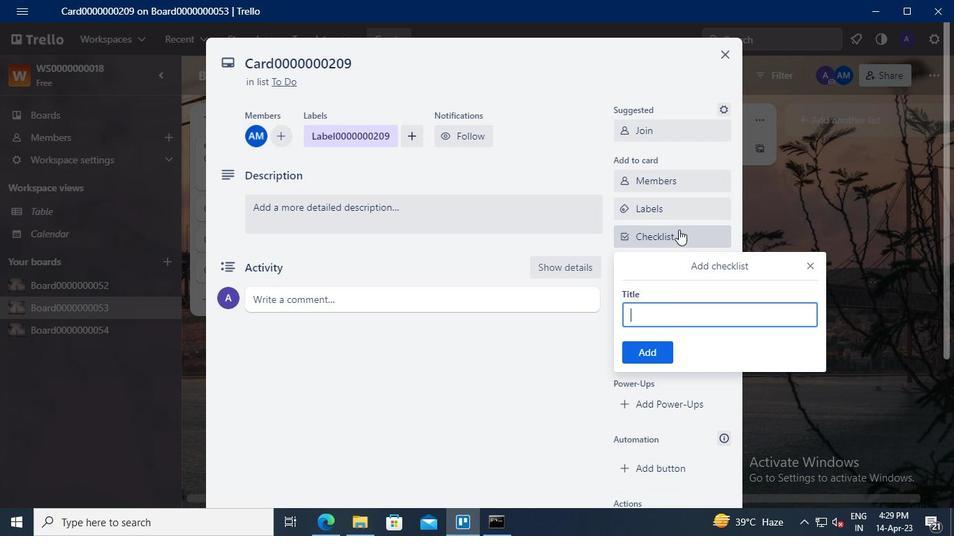 
Action: Keyboard <96>
Screenshot: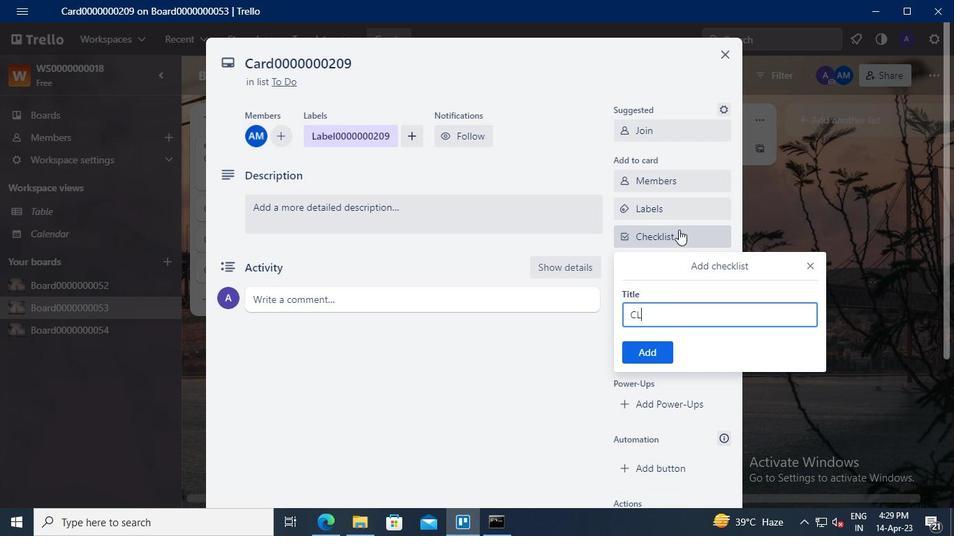 
Action: Mouse moved to (678, 229)
Screenshot: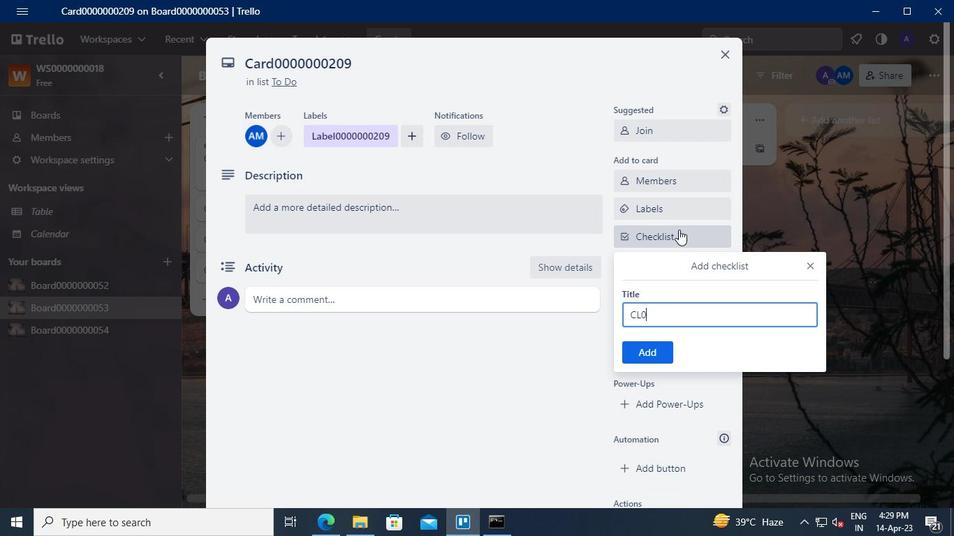 
Action: Keyboard <96>
Screenshot: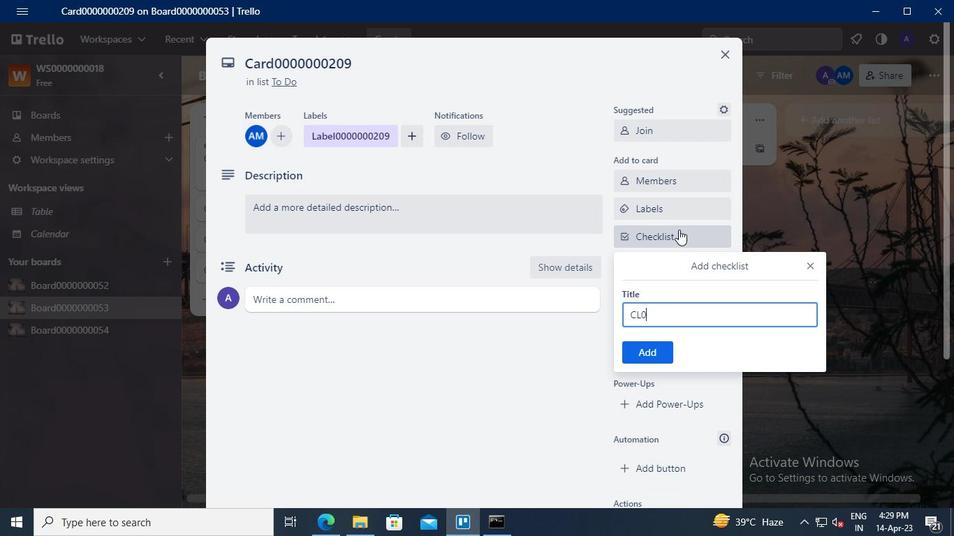 
Action: Keyboard <96>
Screenshot: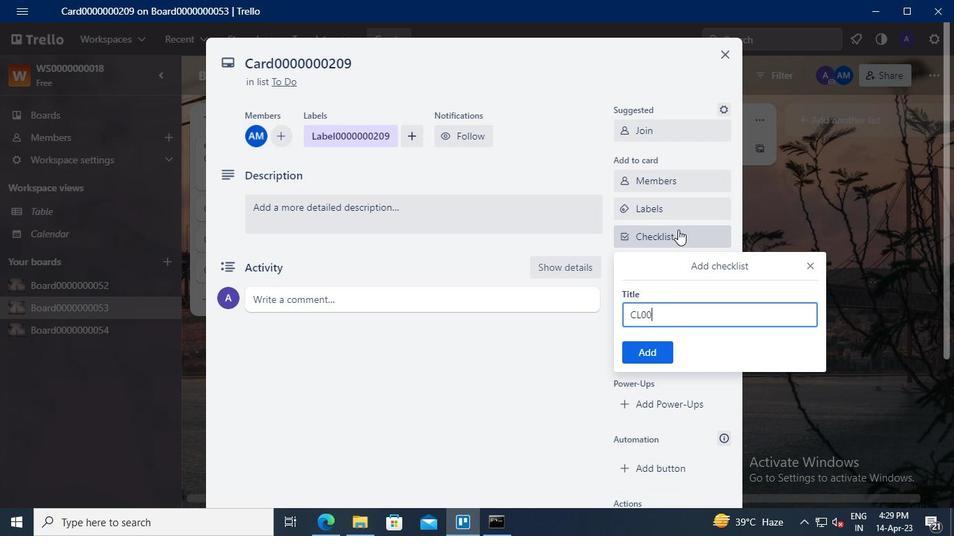 
Action: Keyboard <96>
Screenshot: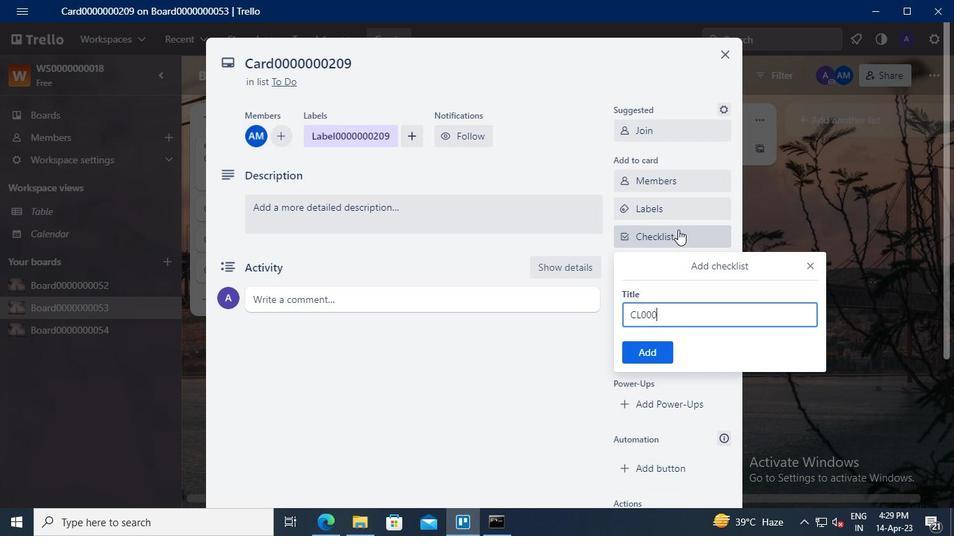 
Action: Keyboard <96>
Screenshot: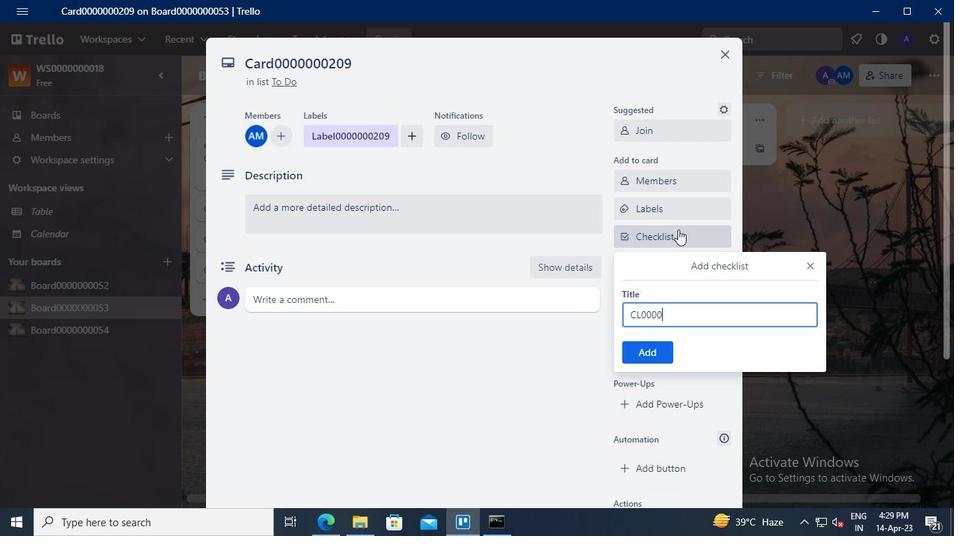 
Action: Keyboard <96>
Screenshot: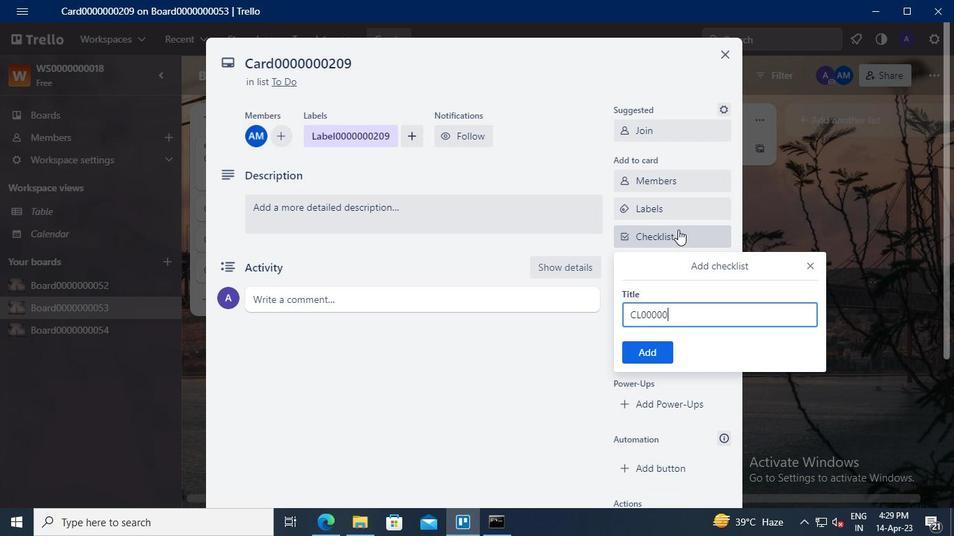 
Action: Keyboard <96>
Screenshot: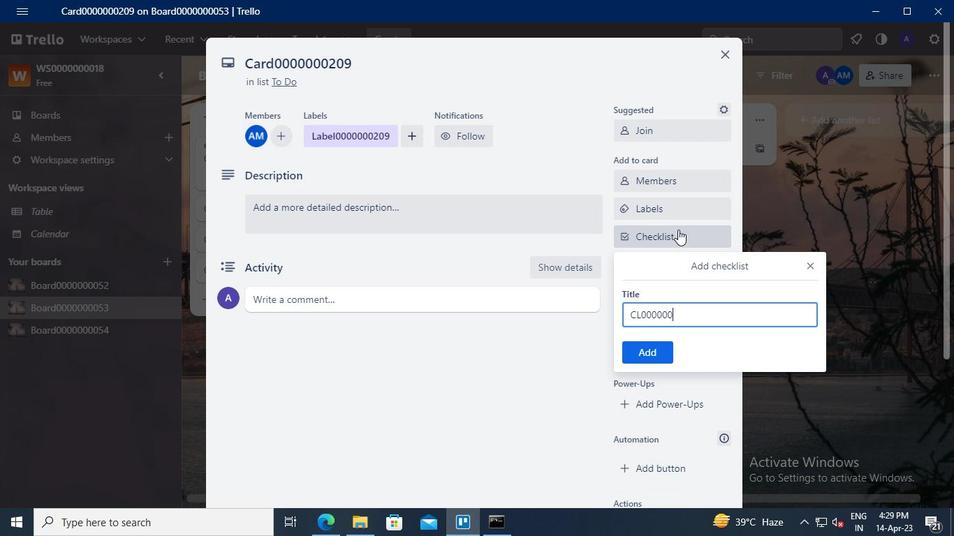 
Action: Keyboard <98>
Screenshot: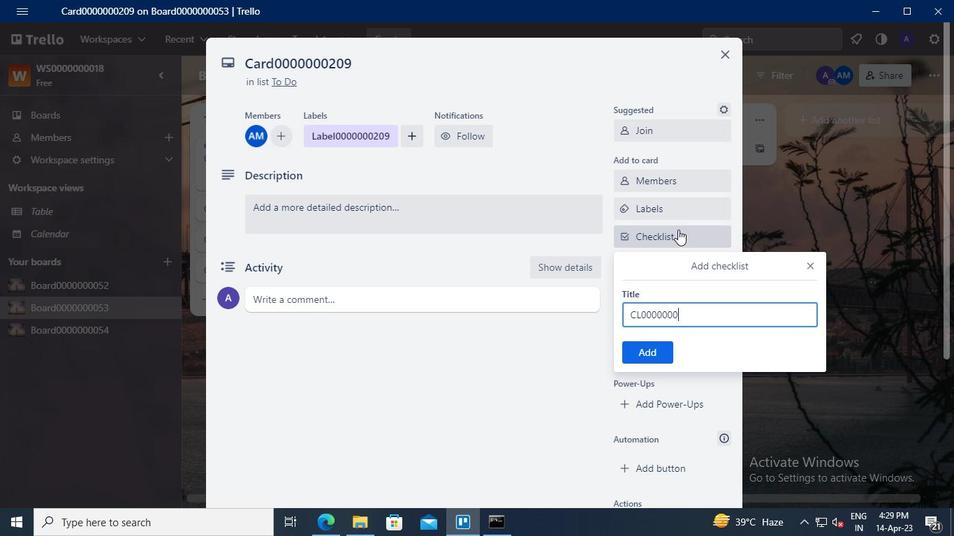 
Action: Keyboard <96>
Screenshot: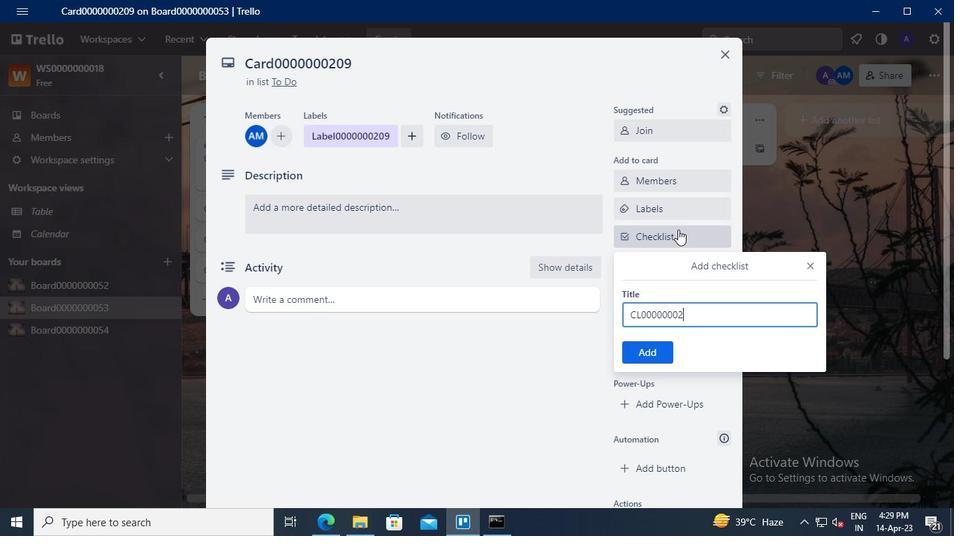 
Action: Keyboard <105>
Screenshot: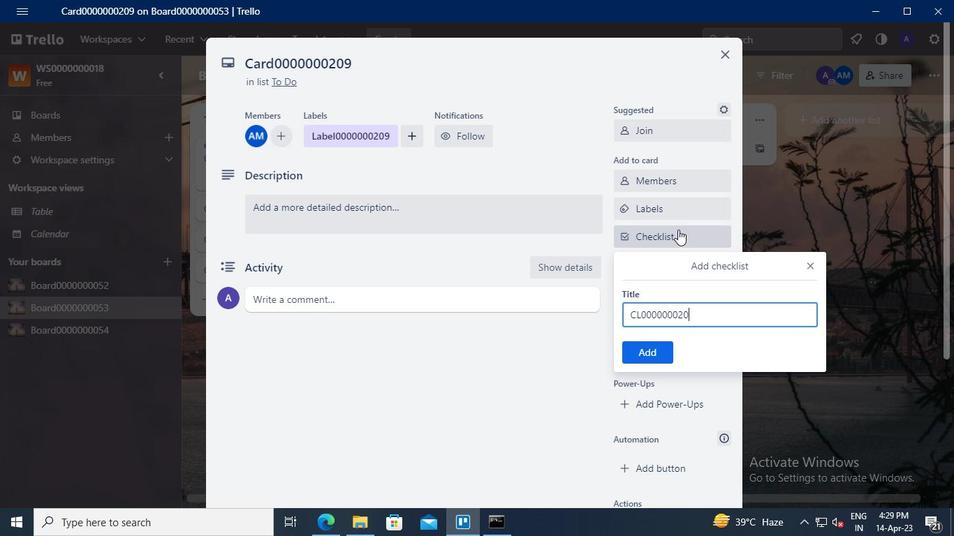 
Action: Mouse moved to (651, 355)
Screenshot: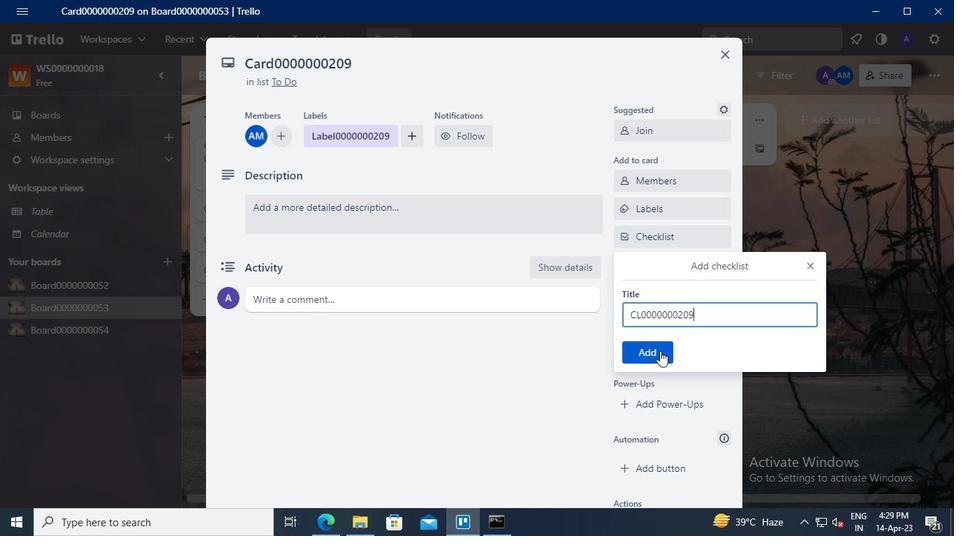 
Action: Mouse pressed left at (651, 355)
Screenshot: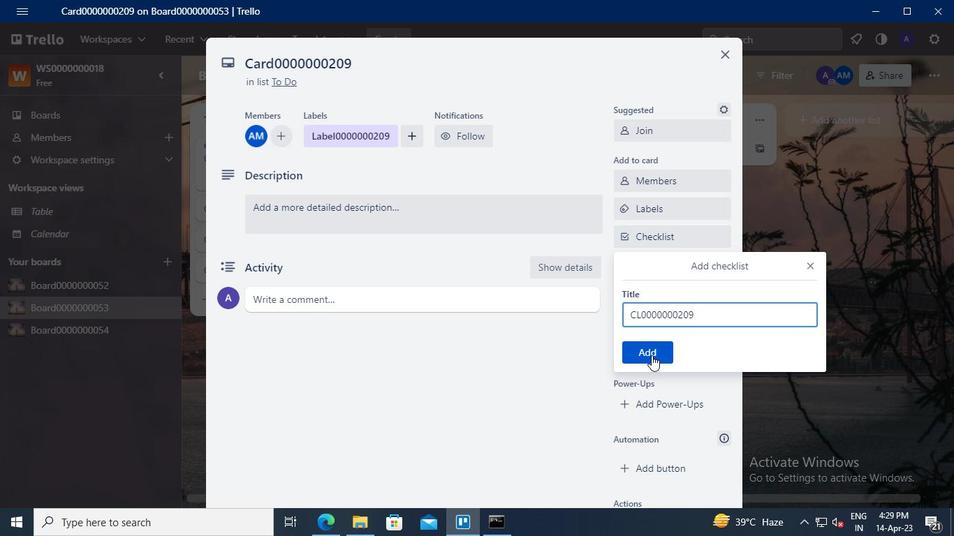 
Action: Mouse moved to (661, 268)
Screenshot: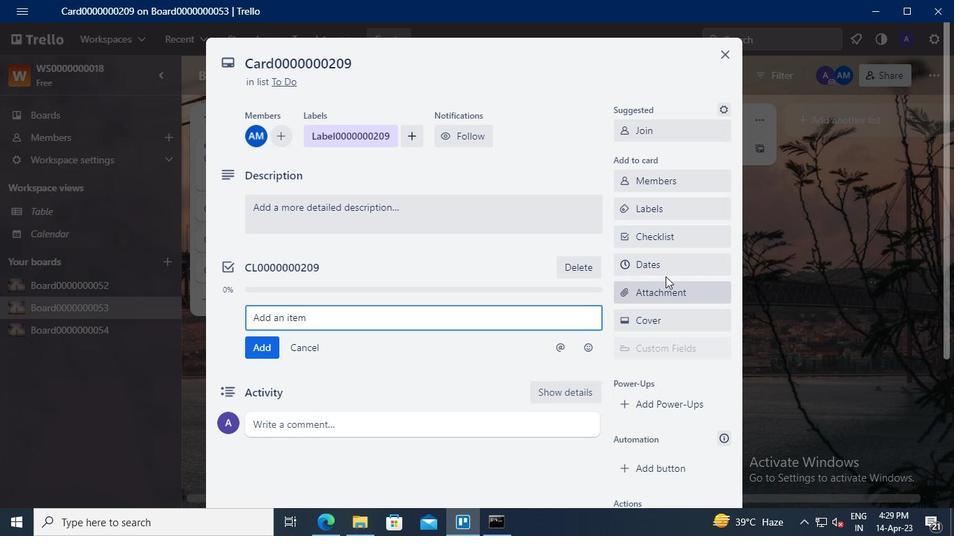 
Action: Mouse pressed left at (661, 268)
Screenshot: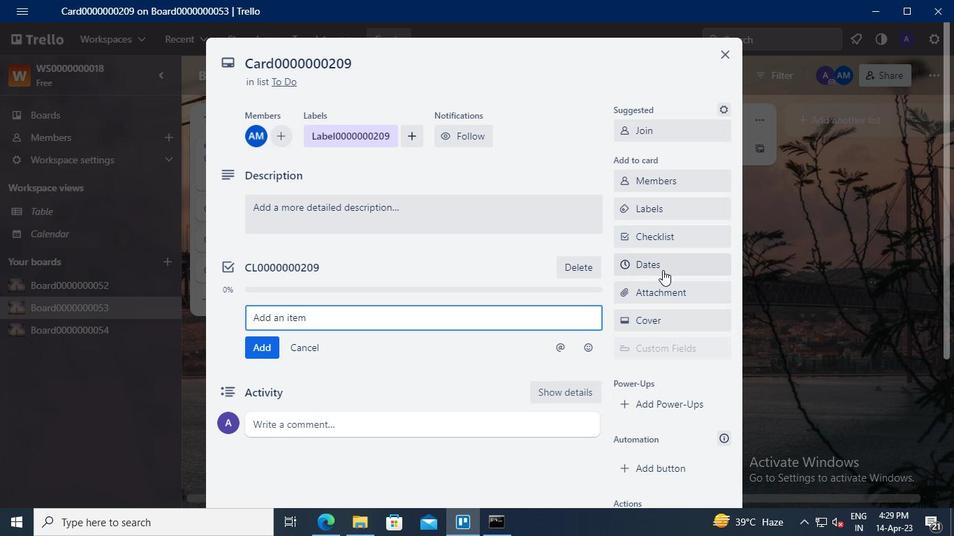 
Action: Mouse moved to (628, 326)
Screenshot: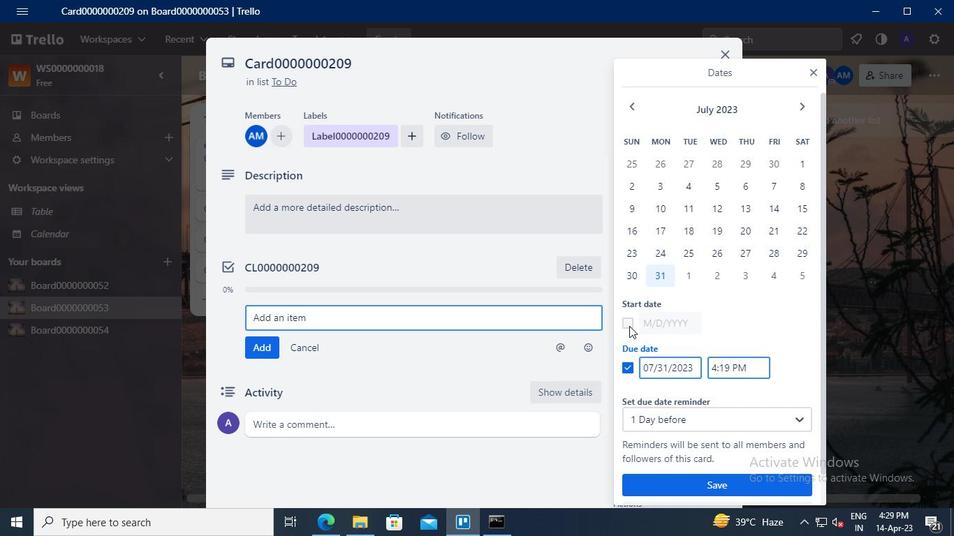 
Action: Mouse pressed left at (628, 326)
Screenshot: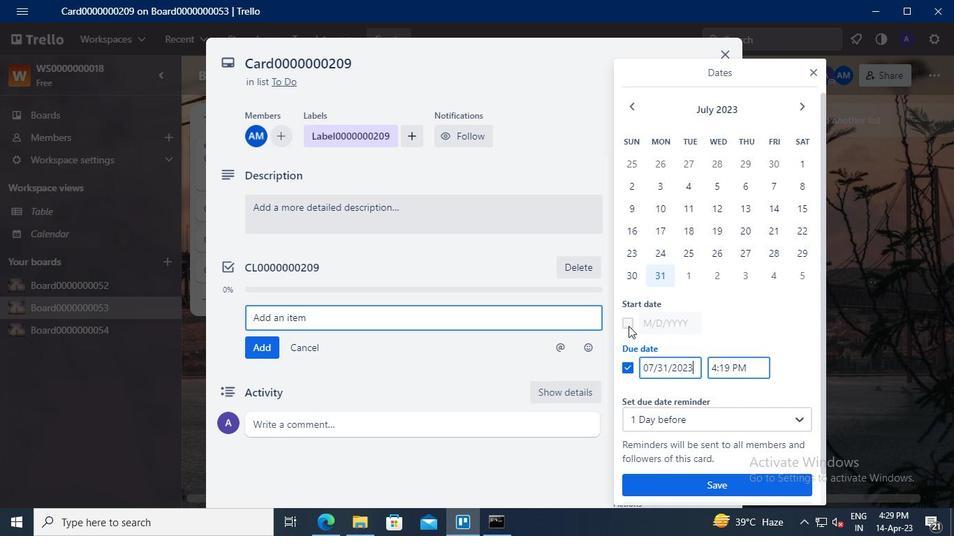 
Action: Mouse moved to (666, 321)
Screenshot: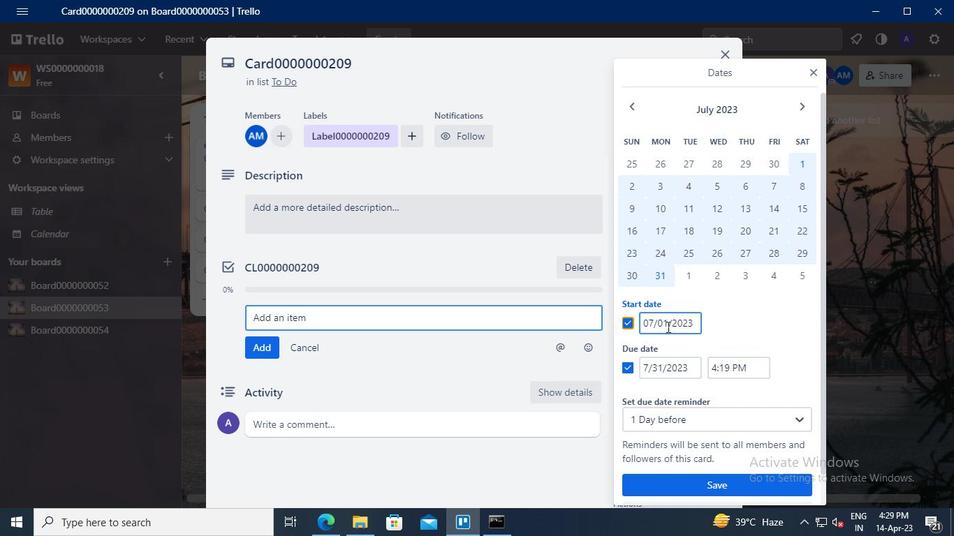 
Action: Mouse pressed left at (666, 321)
Screenshot: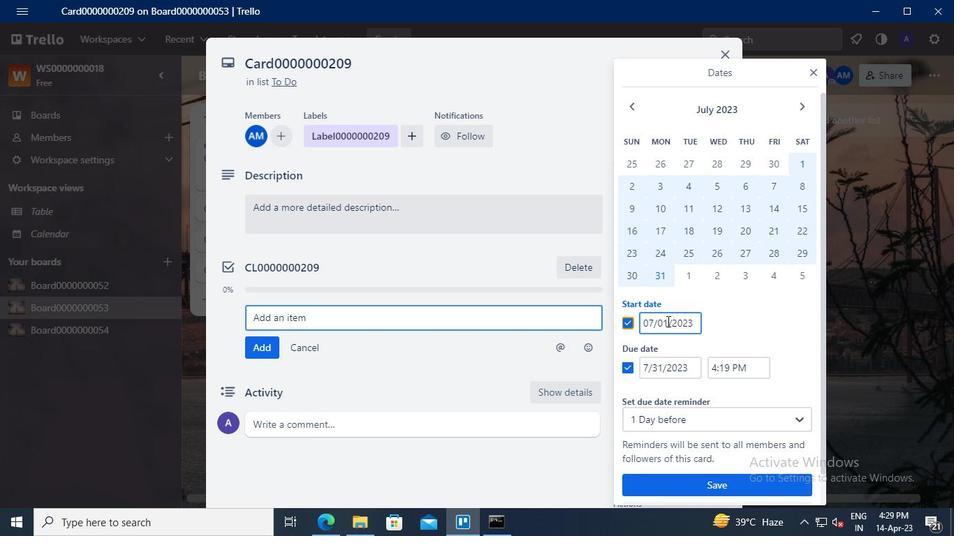
Action: Mouse moved to (656, 292)
Screenshot: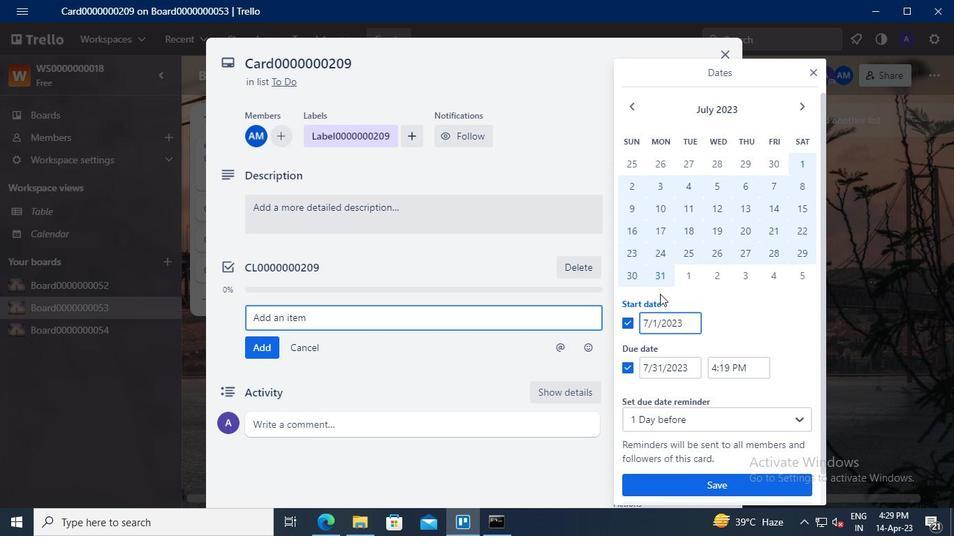 
Action: Keyboard Key.left
Screenshot: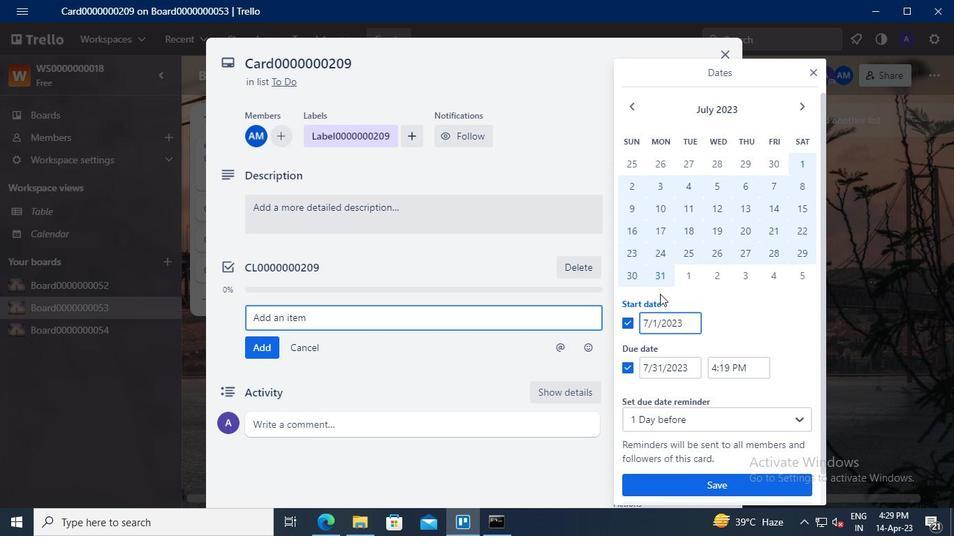 
Action: Mouse moved to (655, 291)
Screenshot: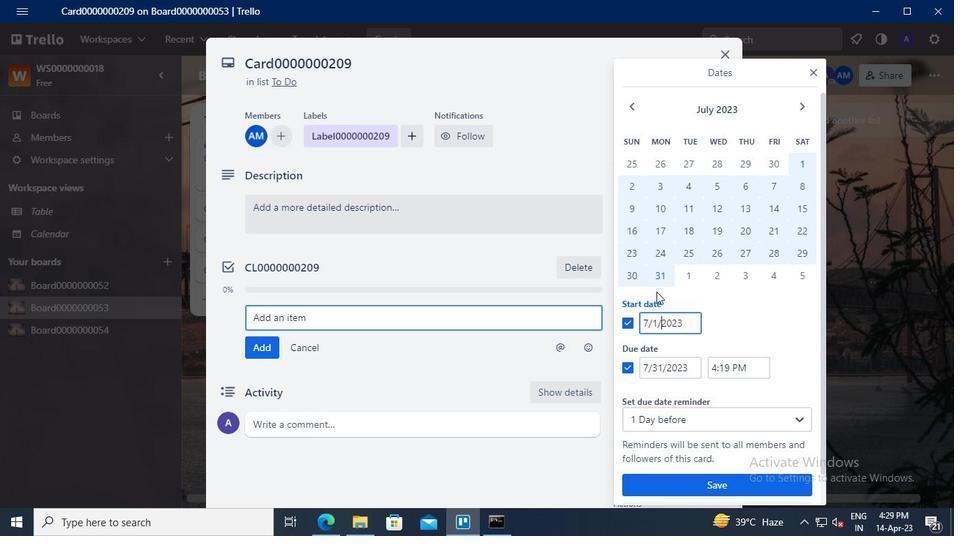 
Action: Keyboard Key.left
Screenshot: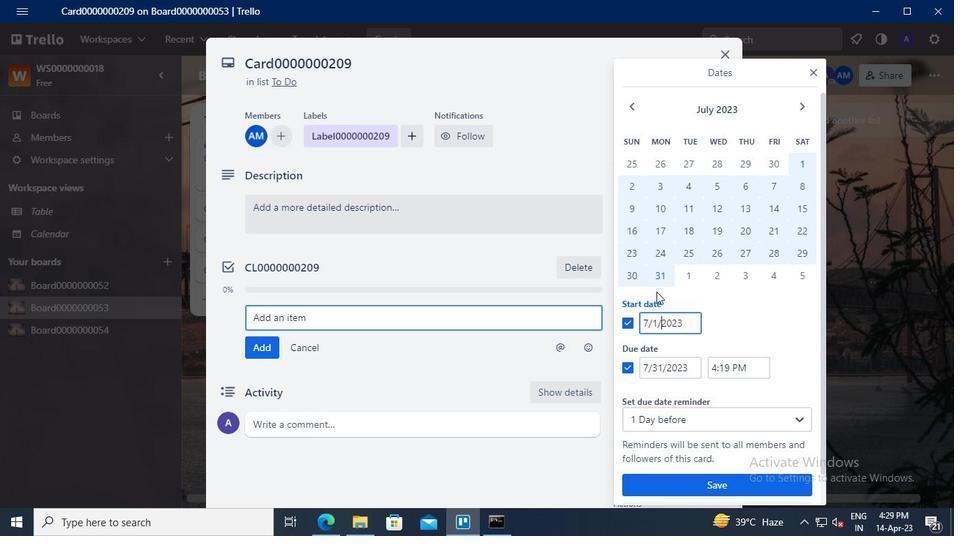 
Action: Mouse moved to (651, 290)
Screenshot: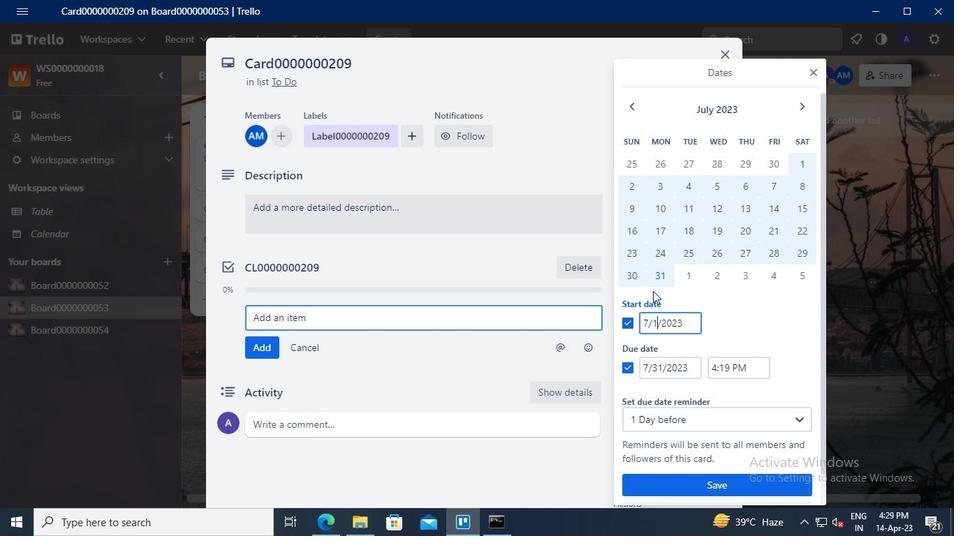 
Action: Keyboard Key.backspace
Screenshot: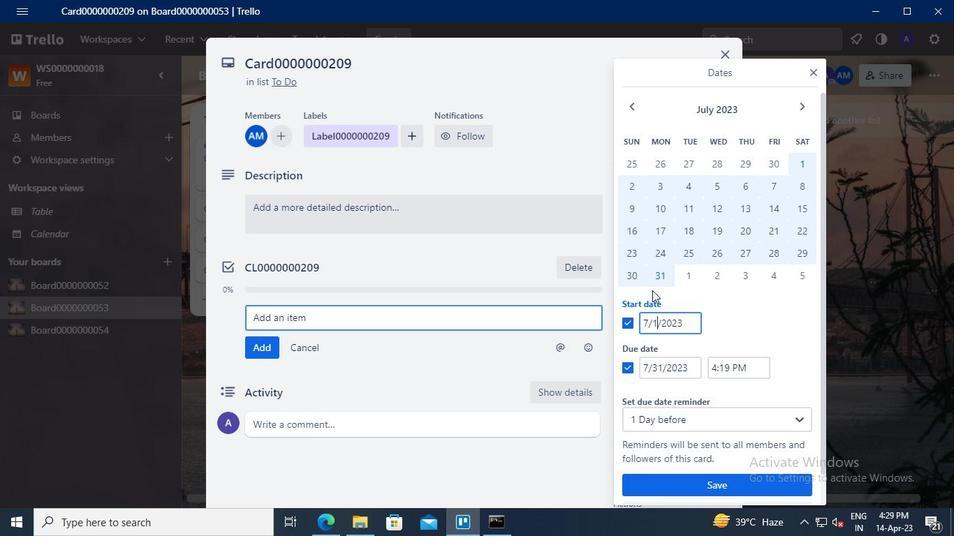 
Action: Mouse moved to (650, 290)
Screenshot: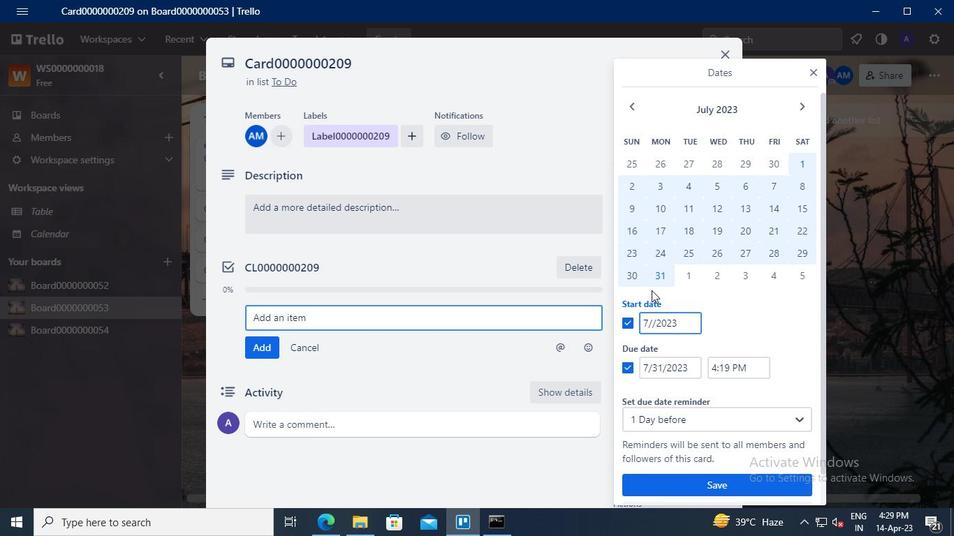 
Action: Keyboard <97>
Screenshot: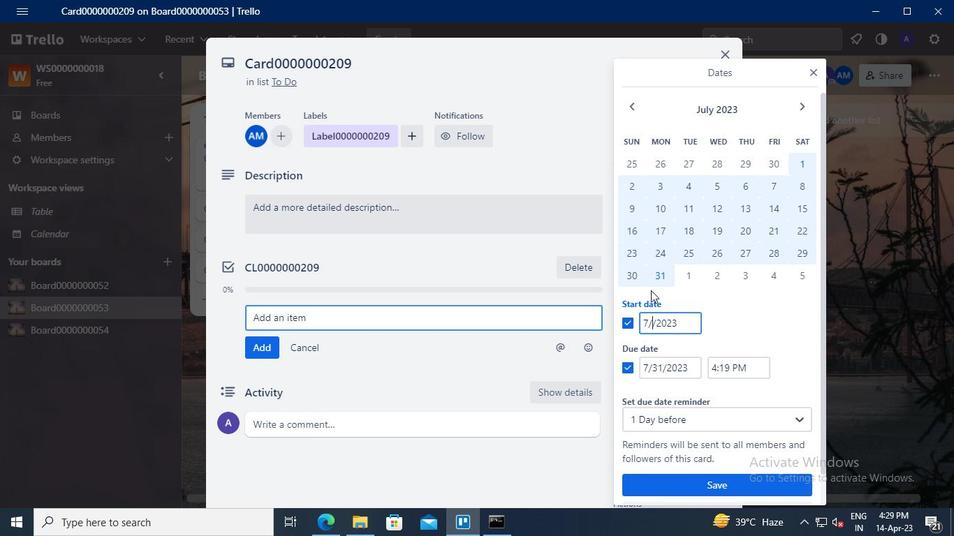 
Action: Mouse moved to (650, 289)
Screenshot: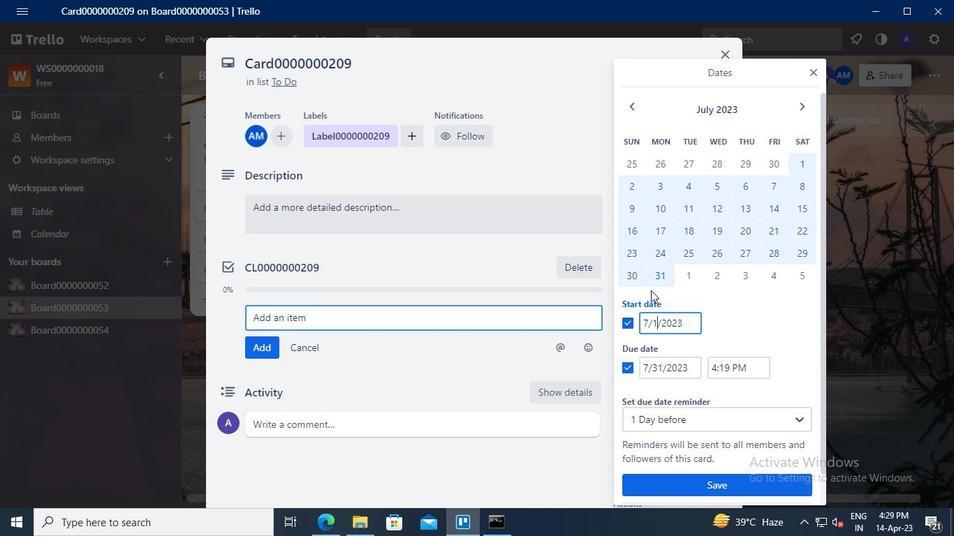 
Action: Keyboard Key.left
Screenshot: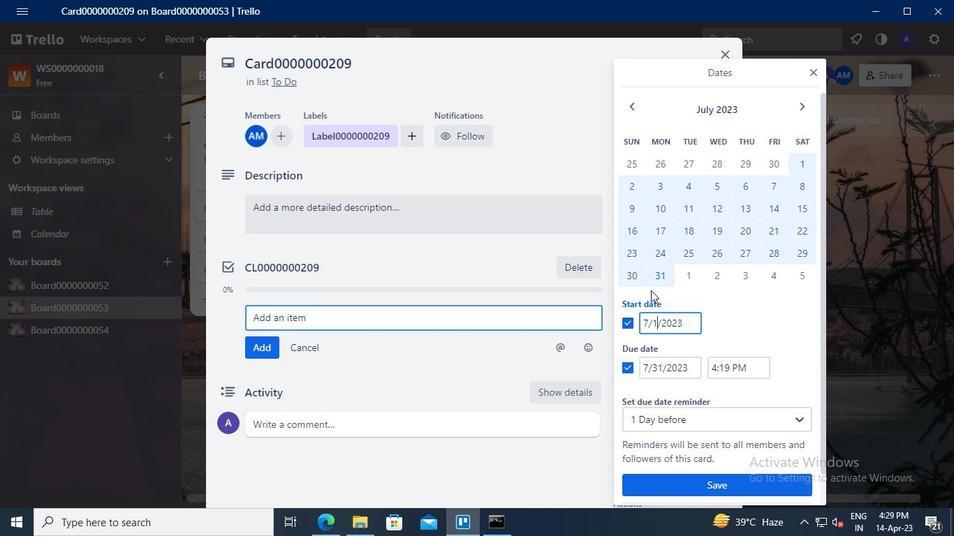 
Action: Keyboard Key.left
Screenshot: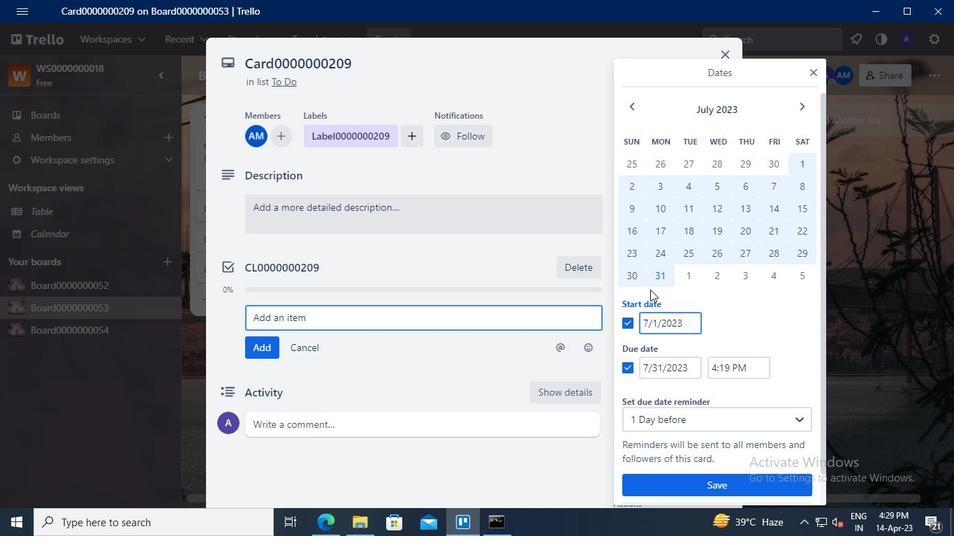 
Action: Keyboard Key.backspace
Screenshot: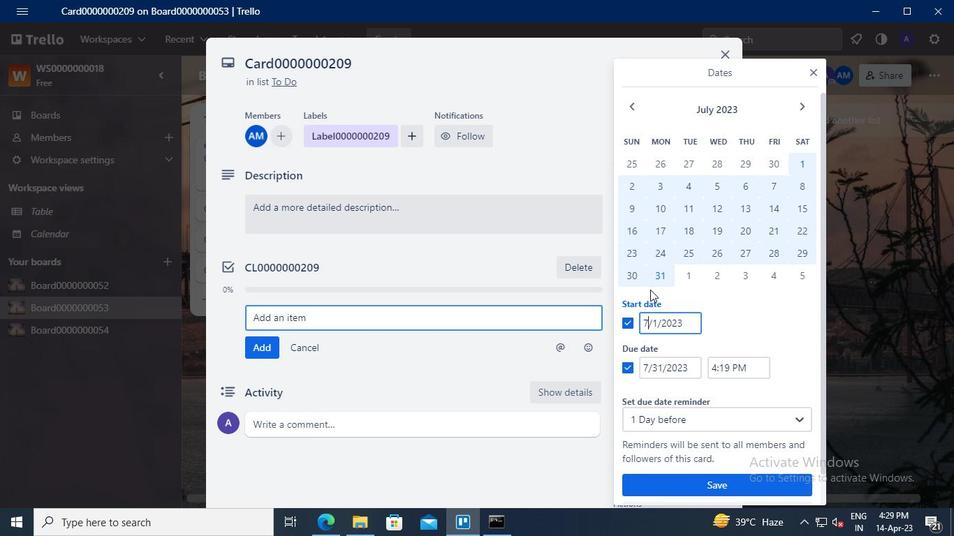 
Action: Keyboard <104>
Screenshot: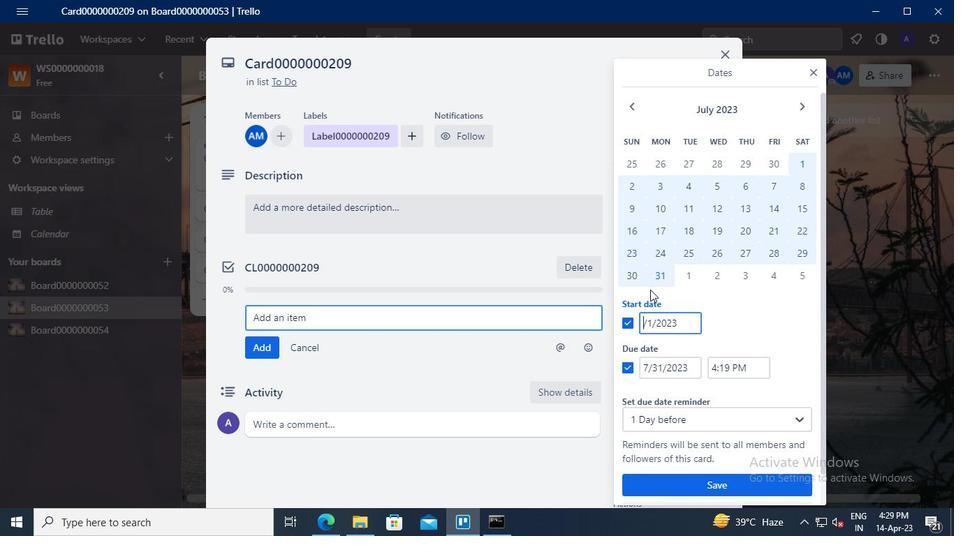 
Action: Mouse moved to (661, 369)
Screenshot: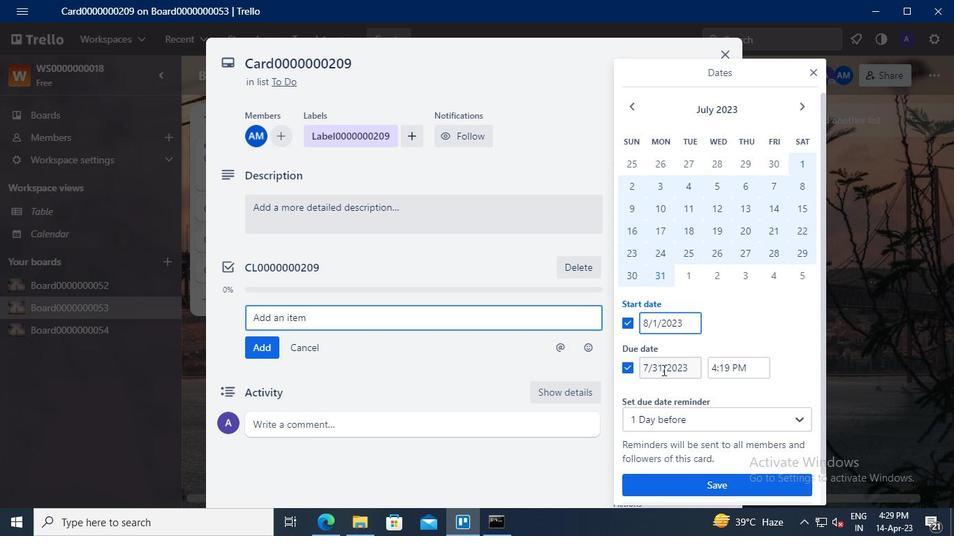 
Action: Mouse pressed left at (661, 369)
Screenshot: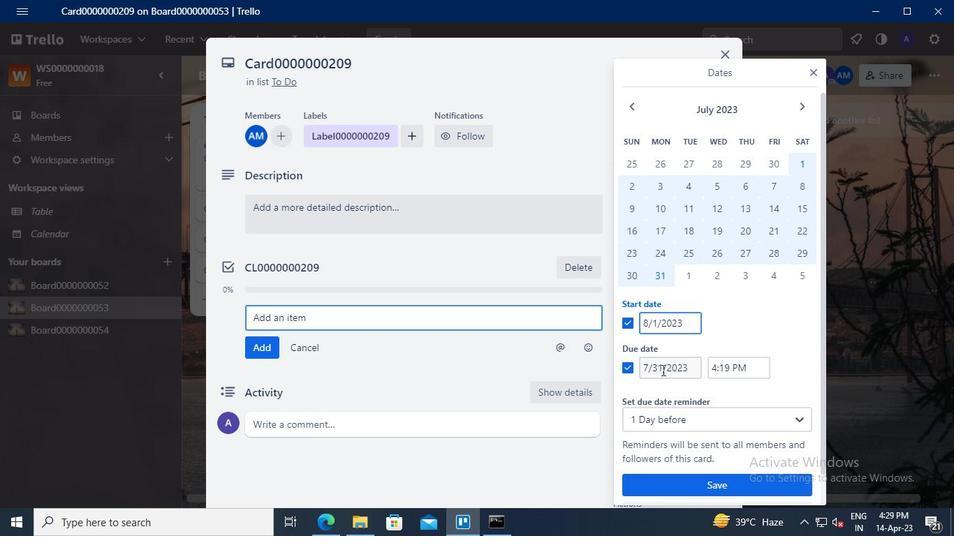 
Action: Mouse moved to (663, 348)
Screenshot: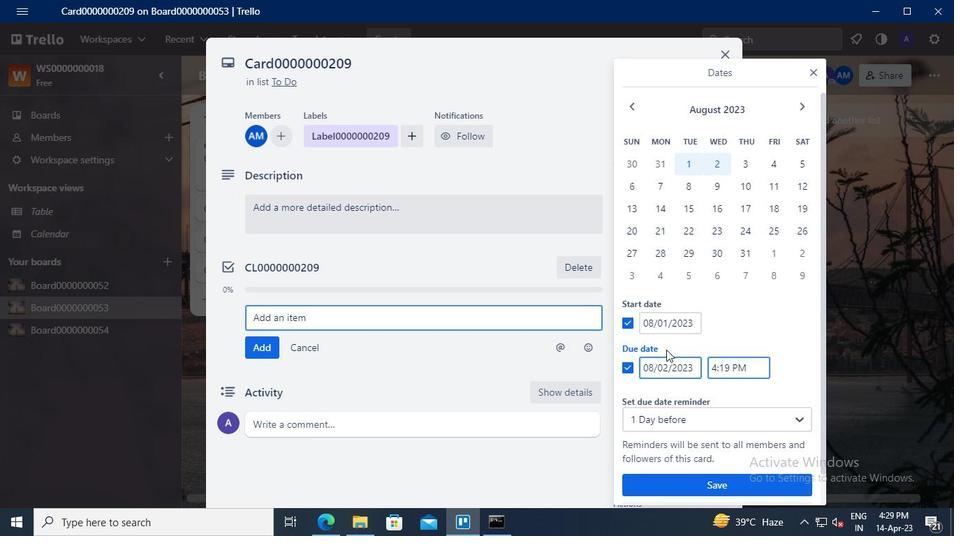 
Action: Keyboard Key.backspace
Screenshot: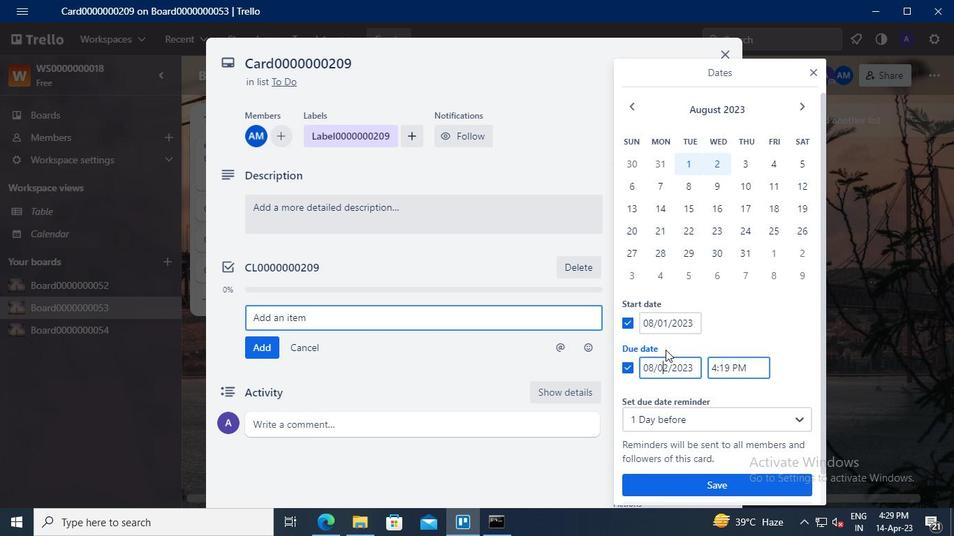 
Action: Mouse moved to (662, 348)
Screenshot: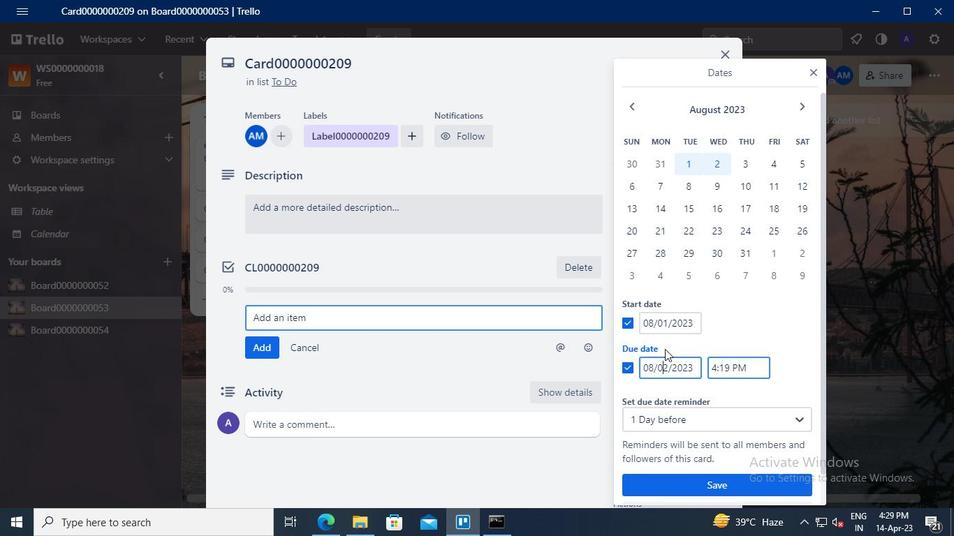 
Action: Keyboard Key.delete
Screenshot: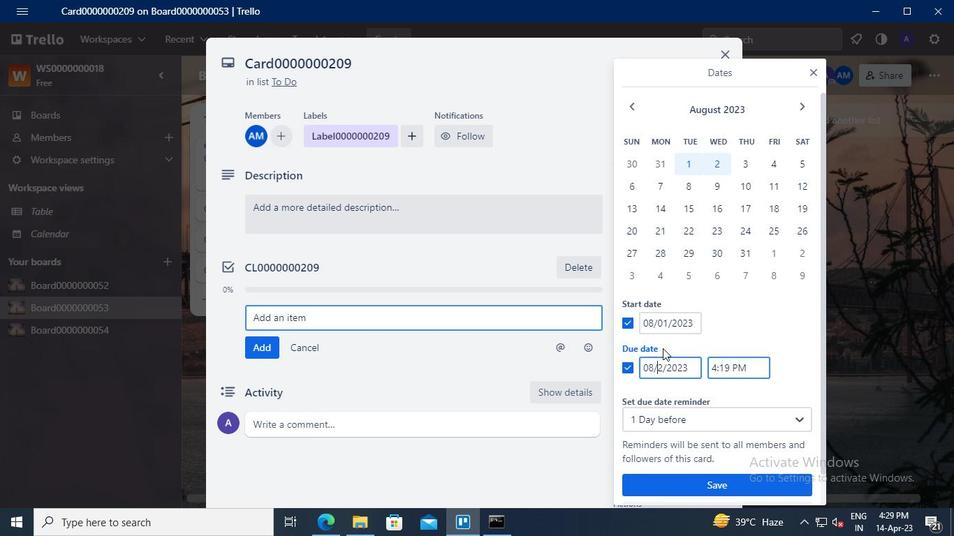 
Action: Keyboard <99>
Screenshot: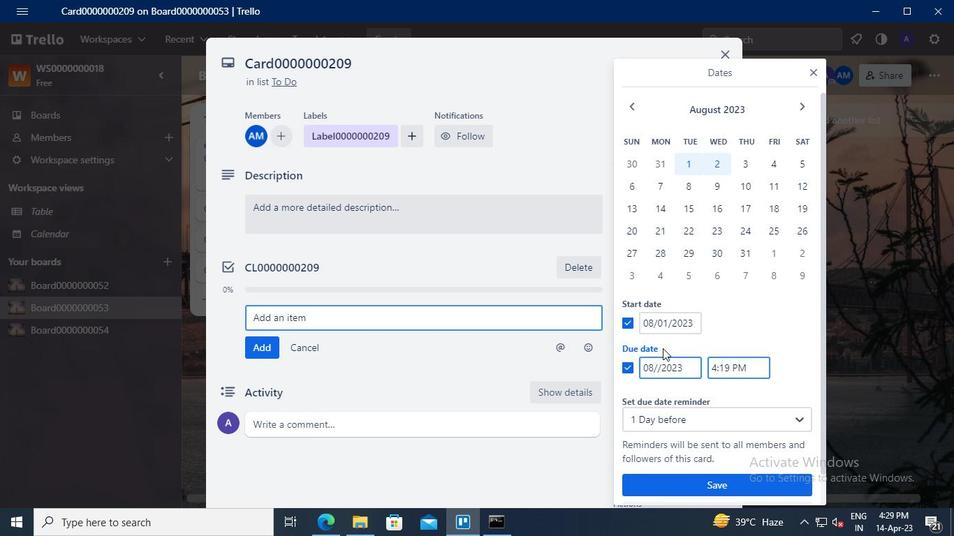 
Action: Keyboard <97>
Screenshot: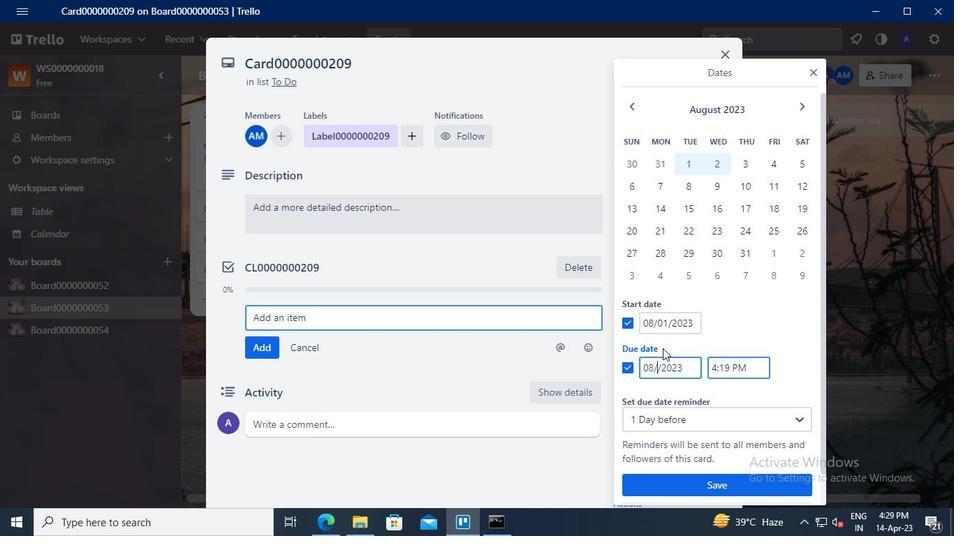 
Action: Mouse moved to (692, 483)
Screenshot: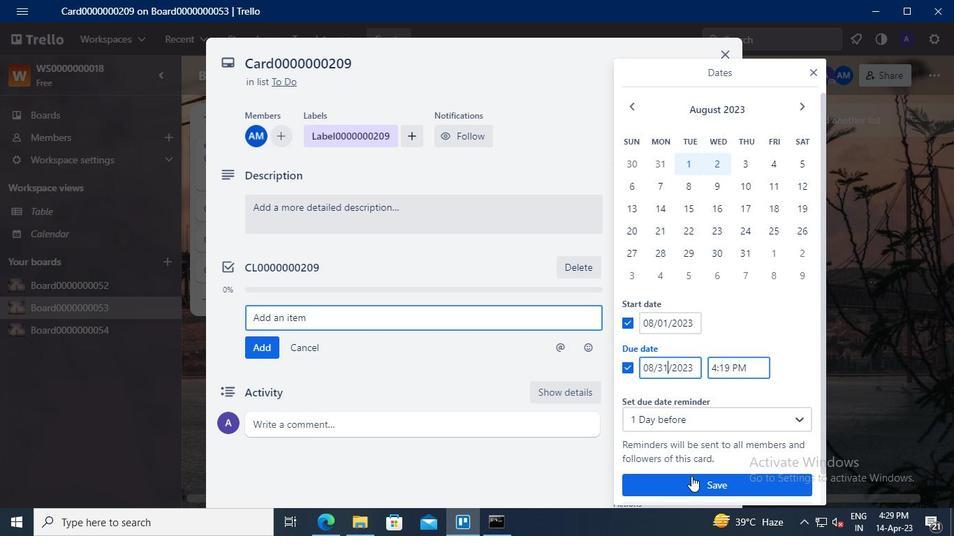 
Action: Mouse pressed left at (692, 483)
Screenshot: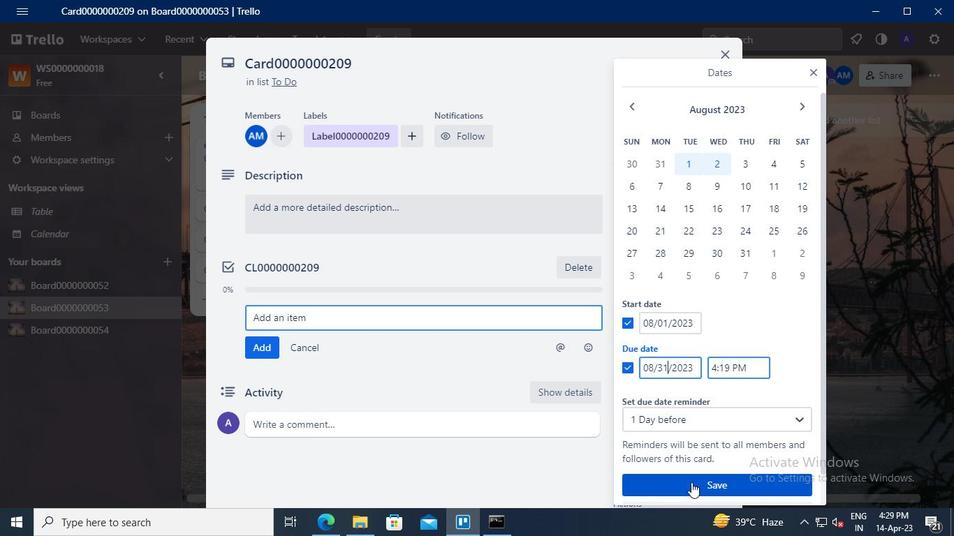 
Action: Mouse moved to (493, 532)
Screenshot: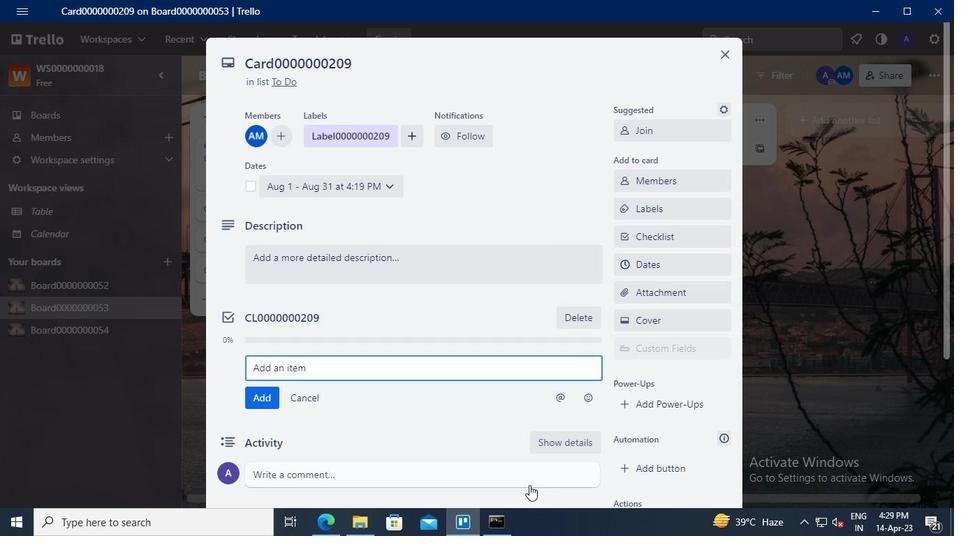 
Action: Mouse pressed left at (493, 532)
Screenshot: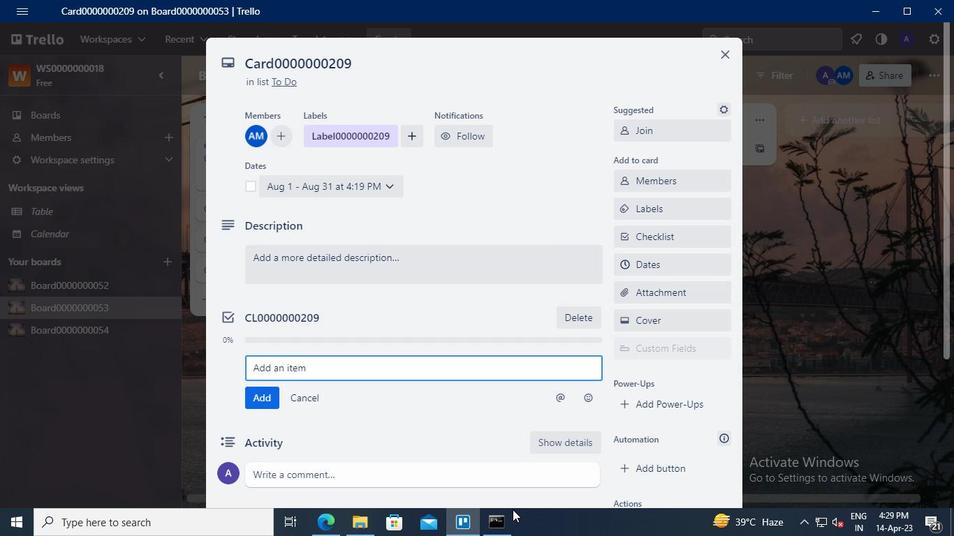 
Action: Mouse moved to (718, 67)
Screenshot: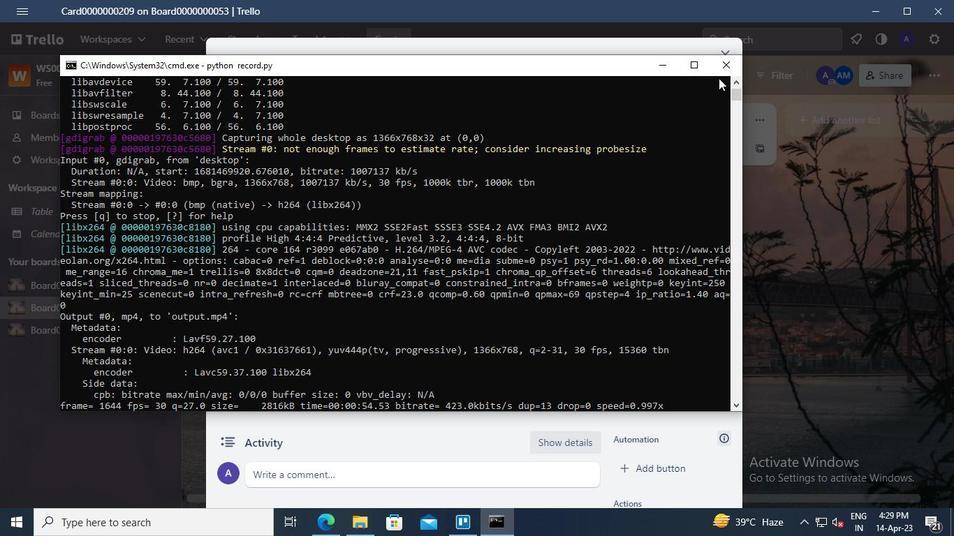 
Action: Mouse pressed left at (718, 67)
Screenshot: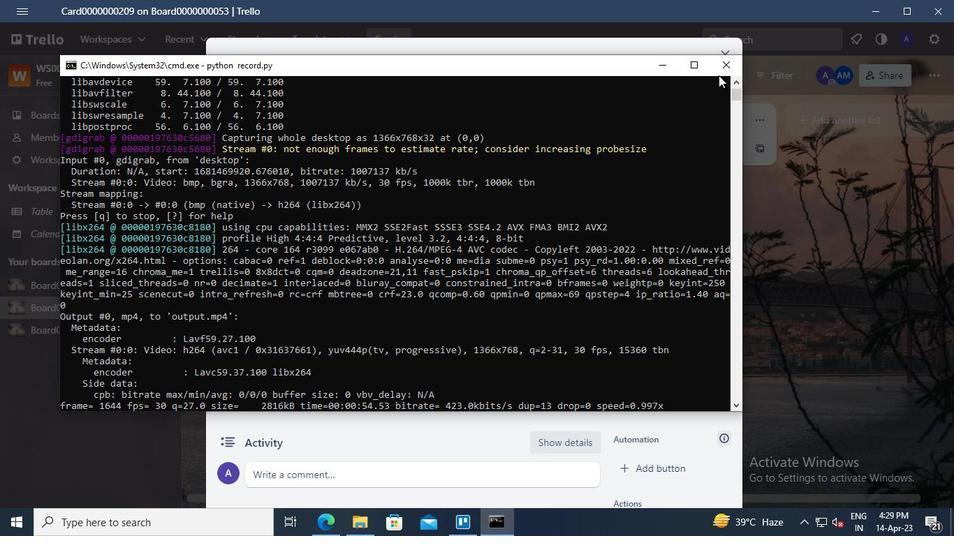 
